 Task: Look for space in Kuala Lumpur, Malaysia from 22nd June, 2023 to 30th June, 2023 for 2 adults in price range Rs.7000 to Rs.15000. Place can be entire place with 1  bedroom having 1 bed and 1 bathroom. Property type can be house, flat, guest house, hotel. Booking option can be shelf check-in. Required host language is English.
Action: Mouse moved to (439, 98)
Screenshot: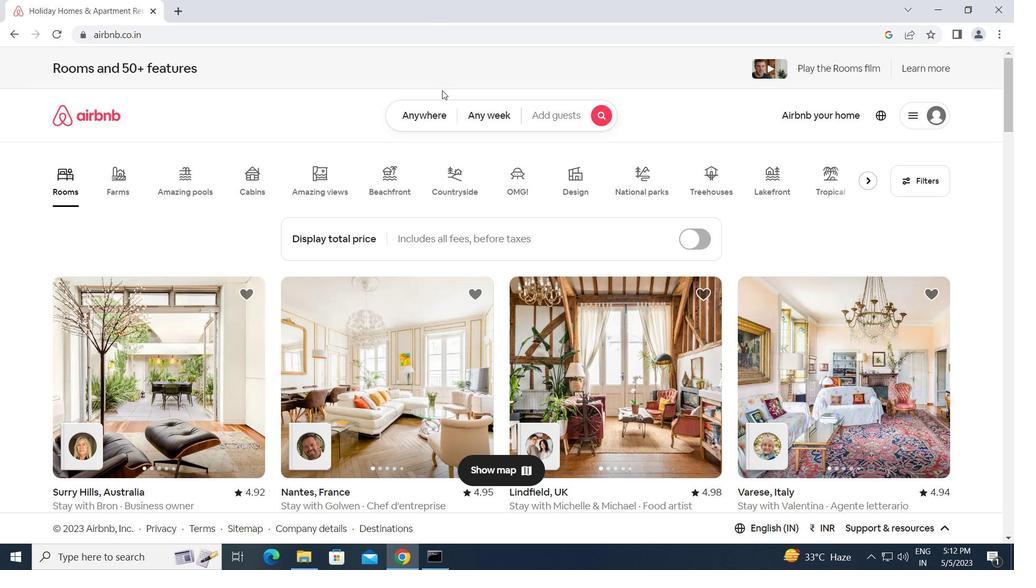 
Action: Mouse pressed left at (439, 98)
Screenshot: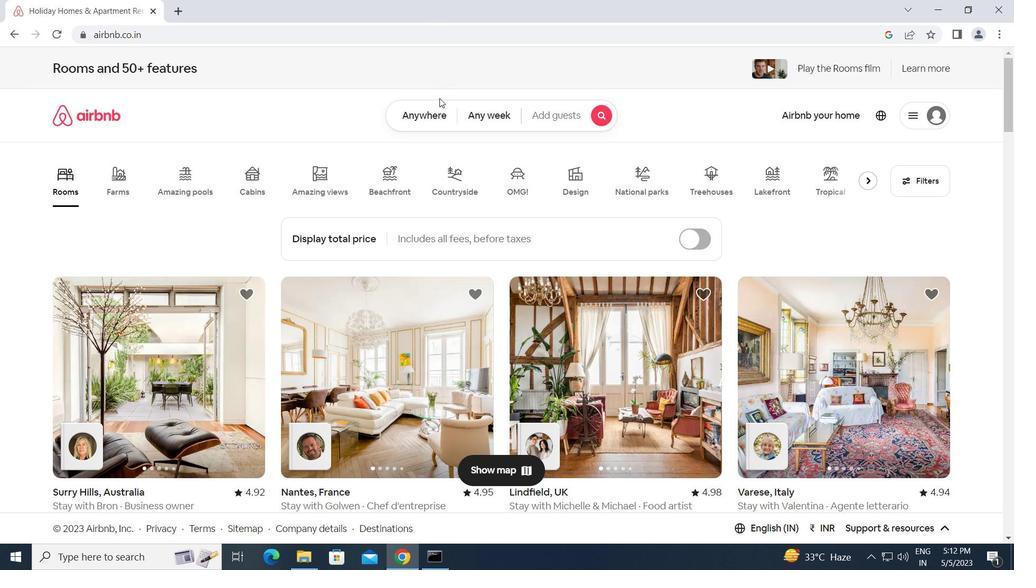 
Action: Mouse moved to (434, 110)
Screenshot: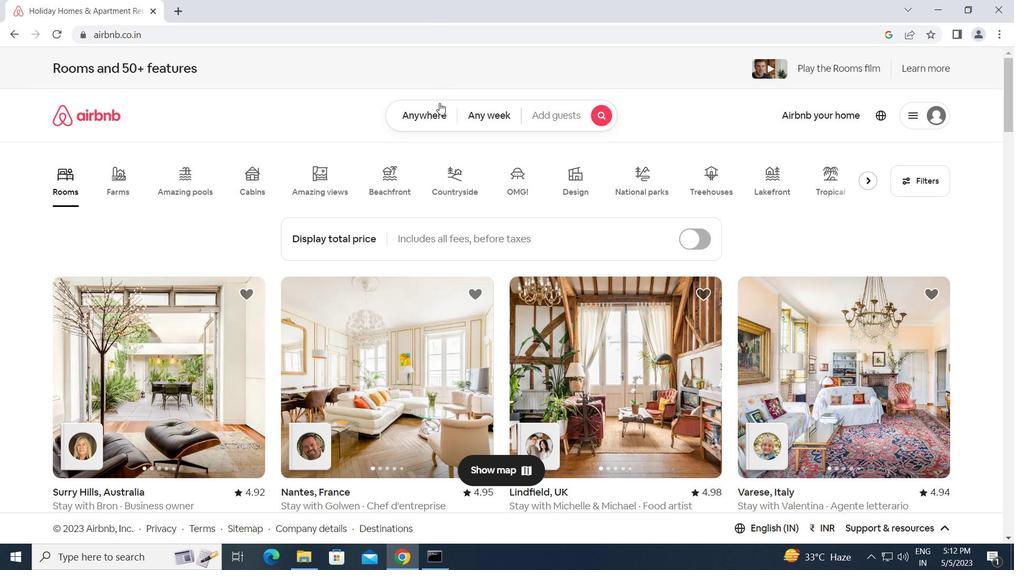 
Action: Mouse pressed left at (434, 110)
Screenshot: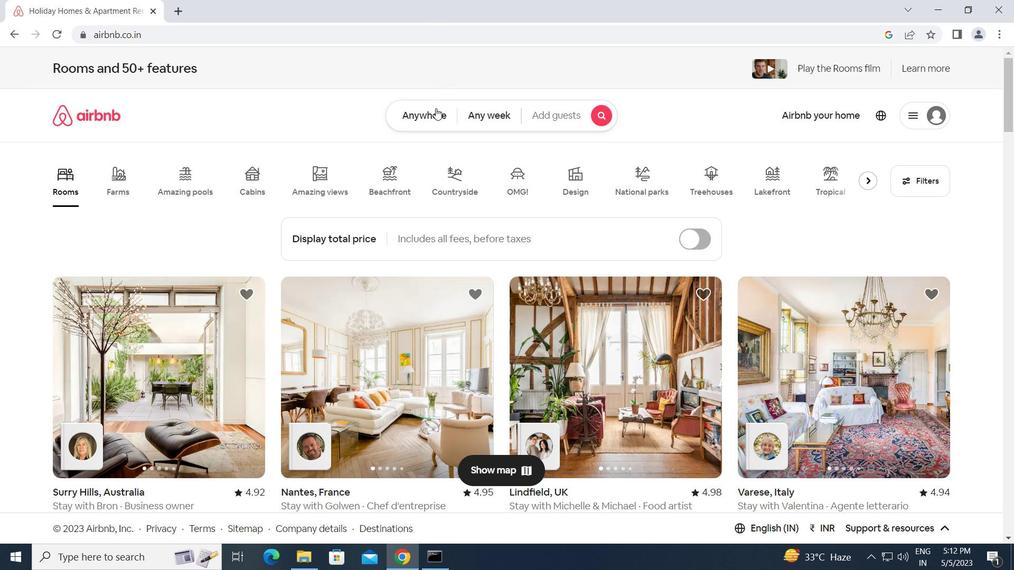 
Action: Mouse moved to (377, 151)
Screenshot: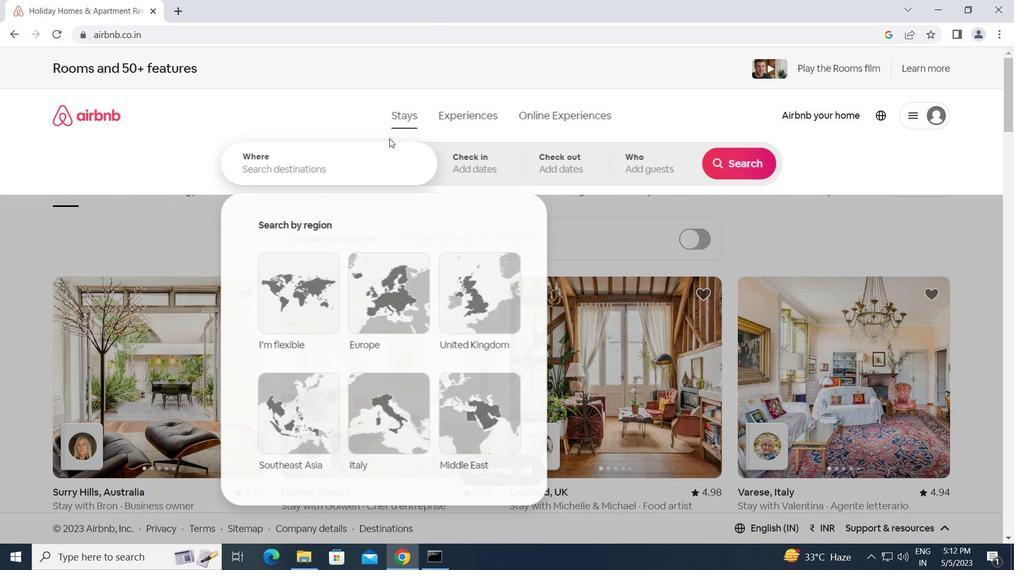 
Action: Mouse pressed left at (377, 151)
Screenshot: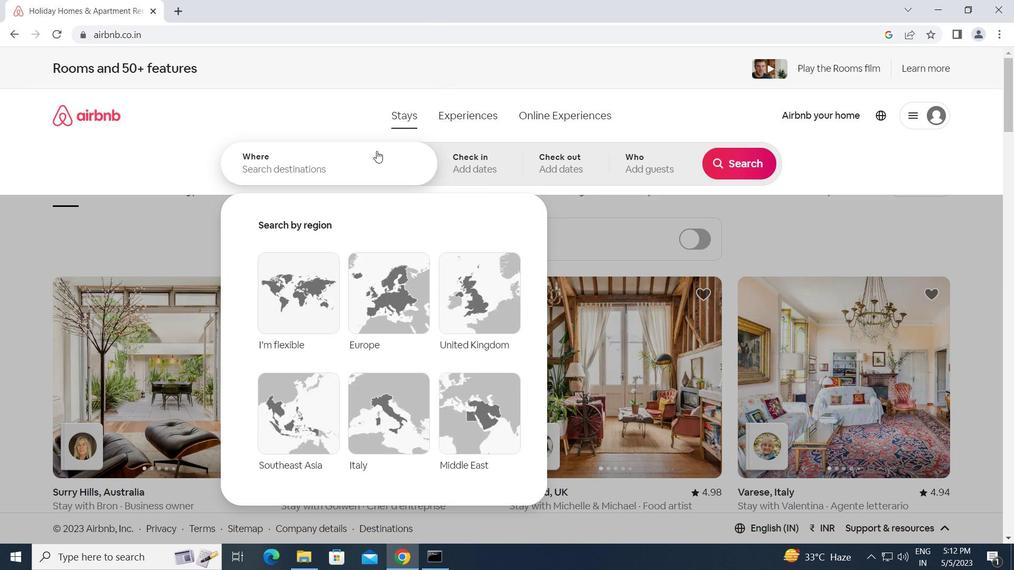
Action: Key pressed <Key.caps_lock>k<Key.caps_lock>uala<Key.space><Key.caps_lock>l<Key.caps_lock>umpur,<Key.space><Key.caps_lock>m<Key.caps_lock>alaysia<Key.enter>
Screenshot: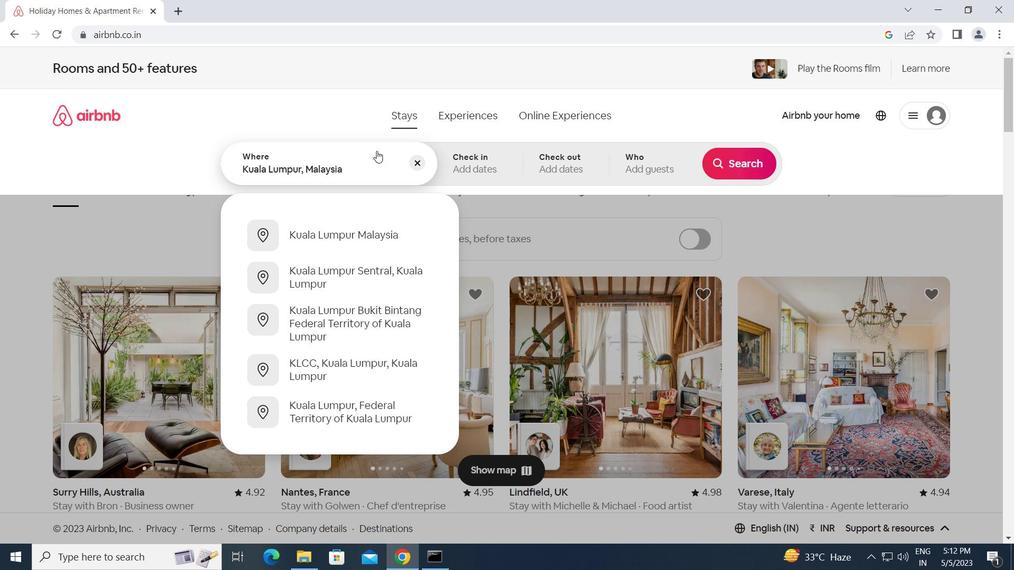 
Action: Mouse moved to (655, 416)
Screenshot: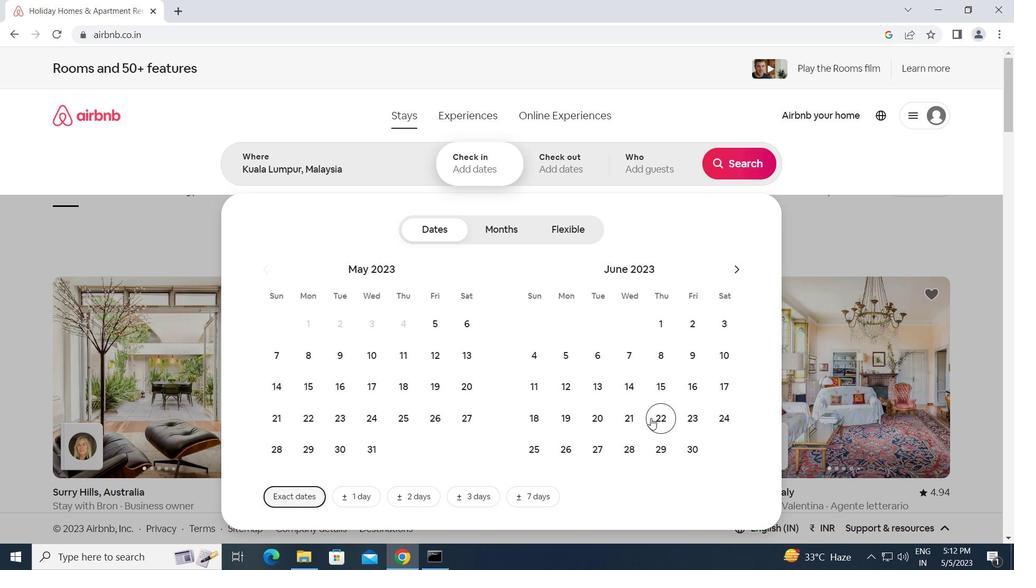 
Action: Mouse pressed left at (655, 416)
Screenshot: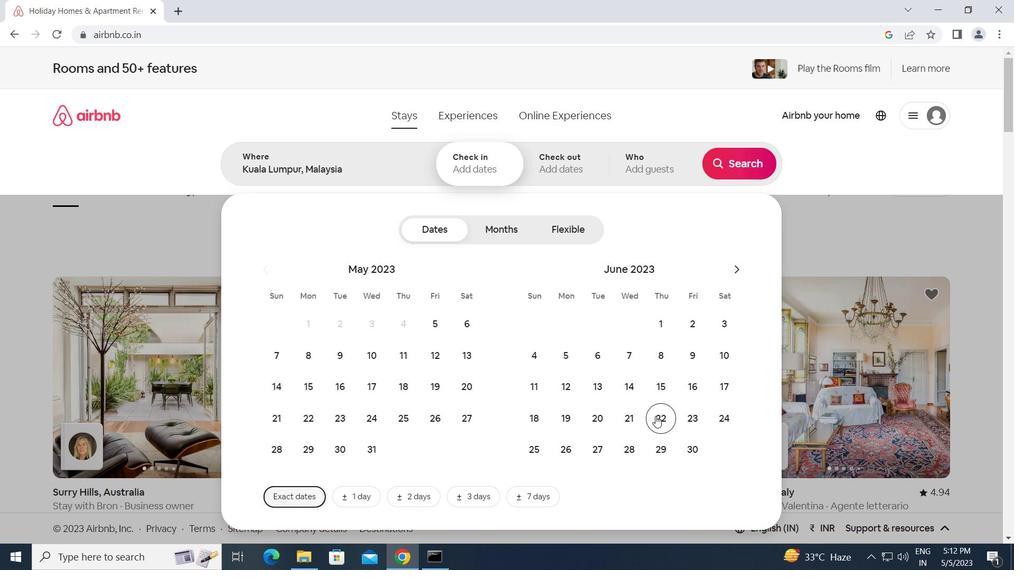
Action: Mouse moved to (695, 457)
Screenshot: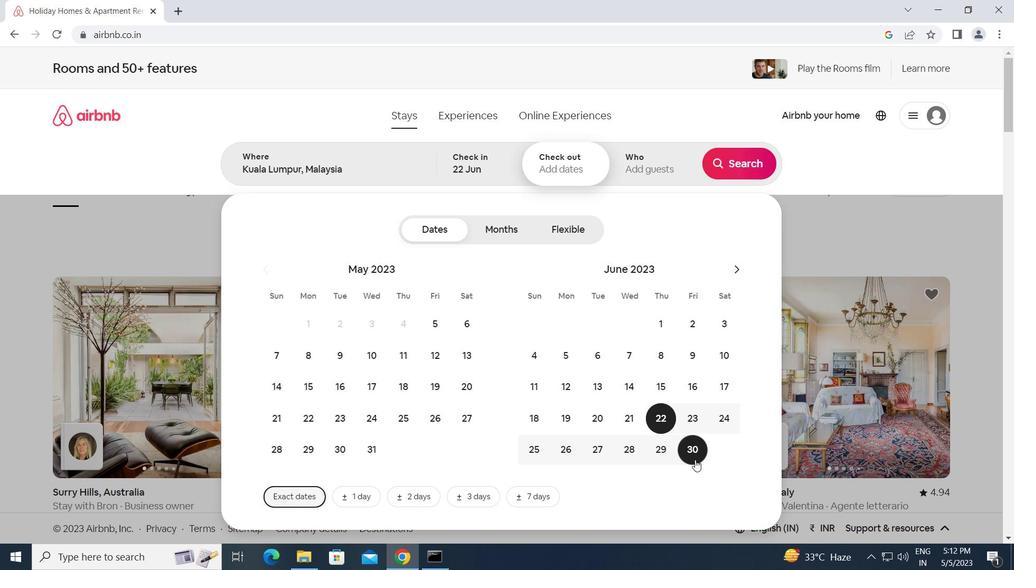 
Action: Mouse pressed left at (695, 457)
Screenshot: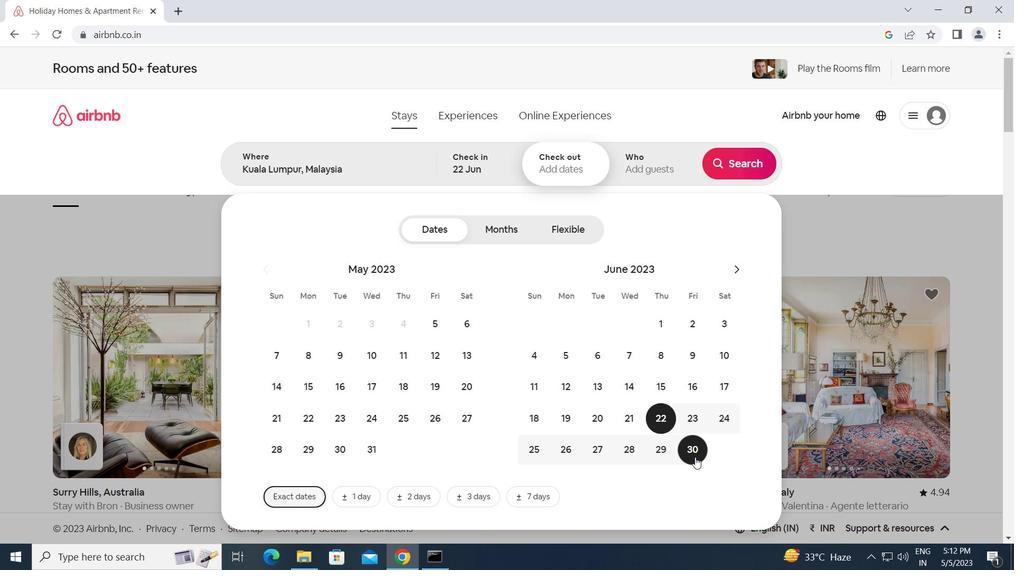 
Action: Mouse moved to (653, 156)
Screenshot: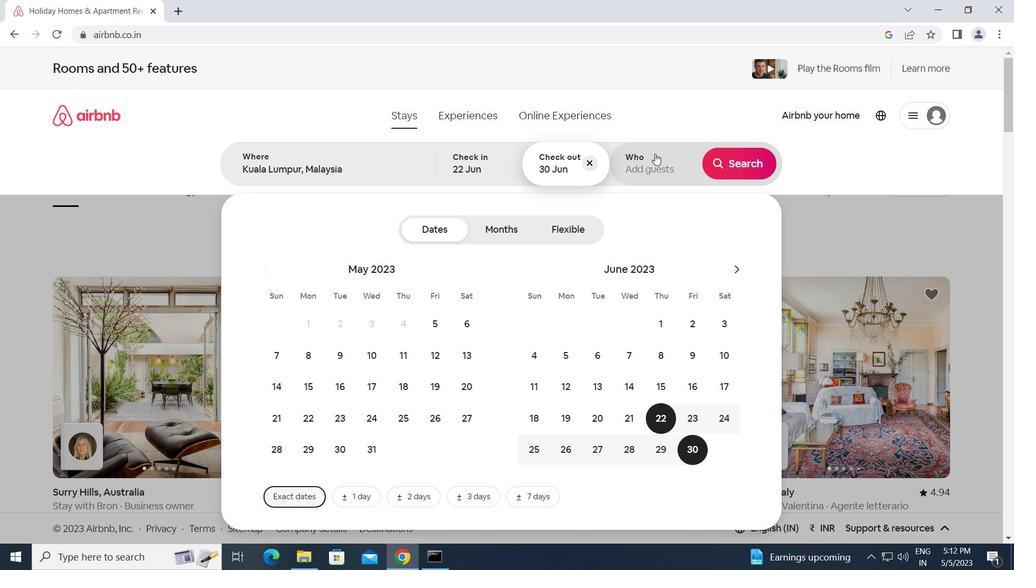 
Action: Mouse pressed left at (653, 156)
Screenshot: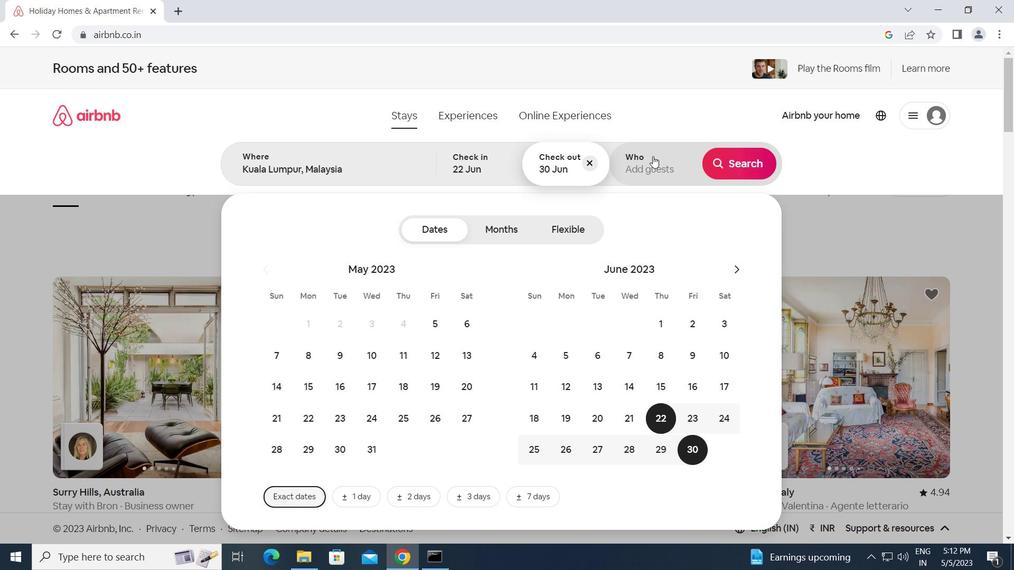 
Action: Mouse moved to (740, 232)
Screenshot: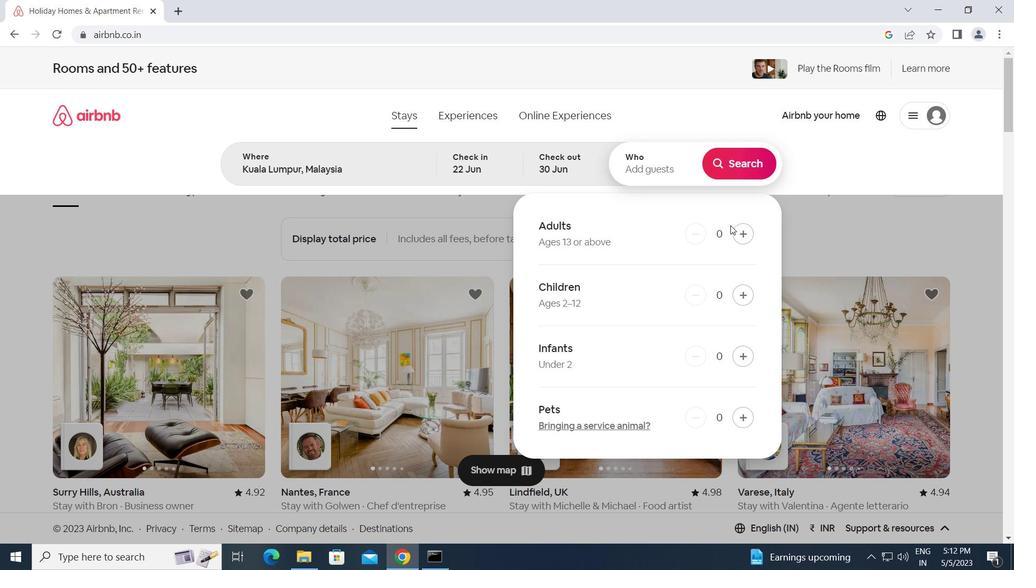 
Action: Mouse pressed left at (740, 232)
Screenshot: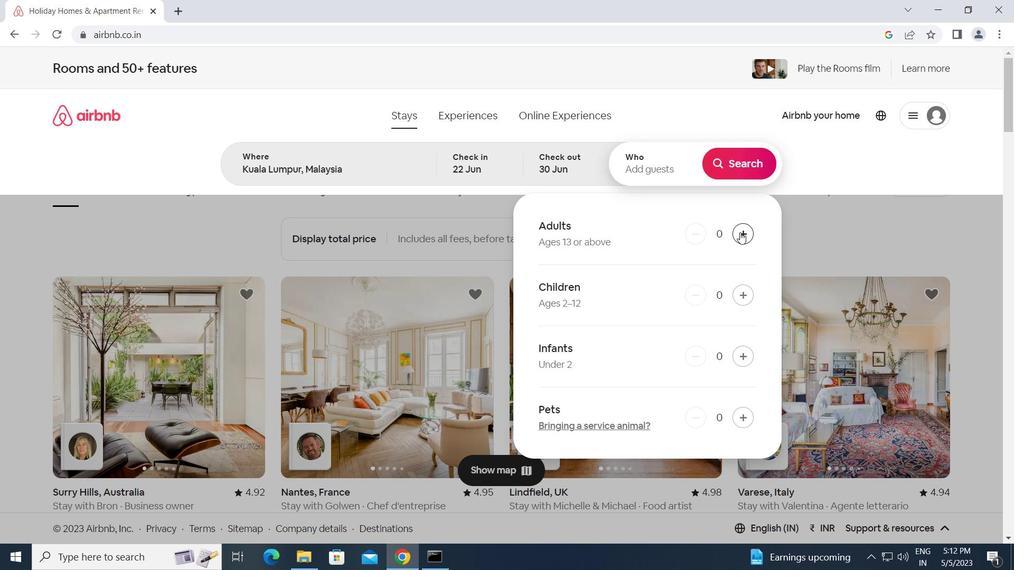 
Action: Mouse pressed left at (740, 232)
Screenshot: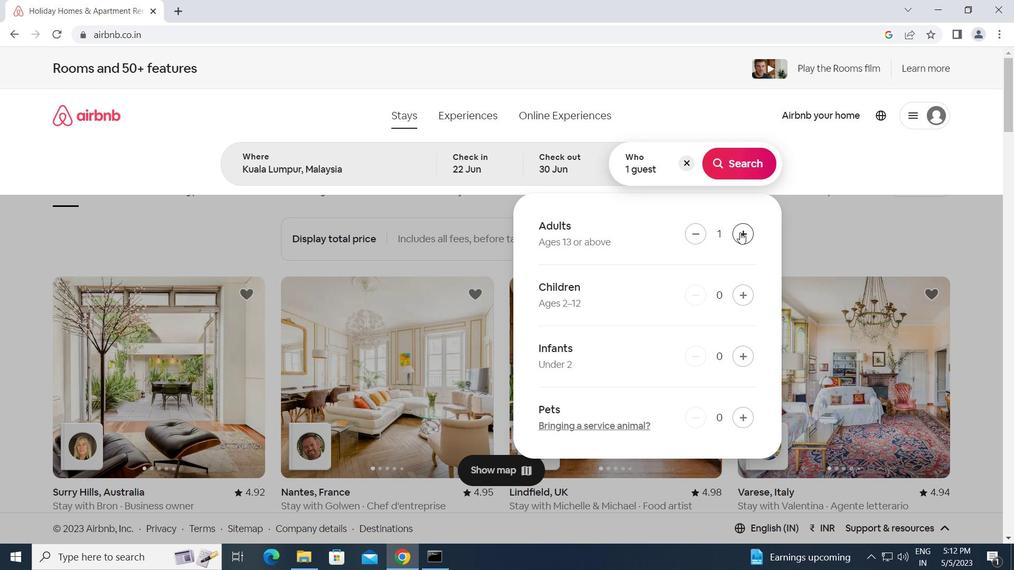 
Action: Mouse moved to (723, 164)
Screenshot: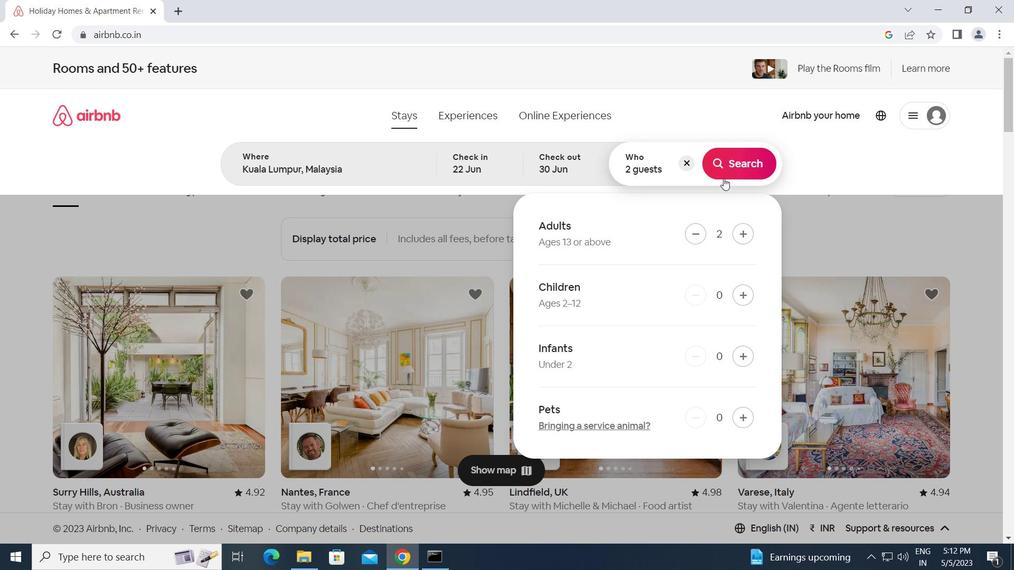 
Action: Mouse pressed left at (723, 164)
Screenshot: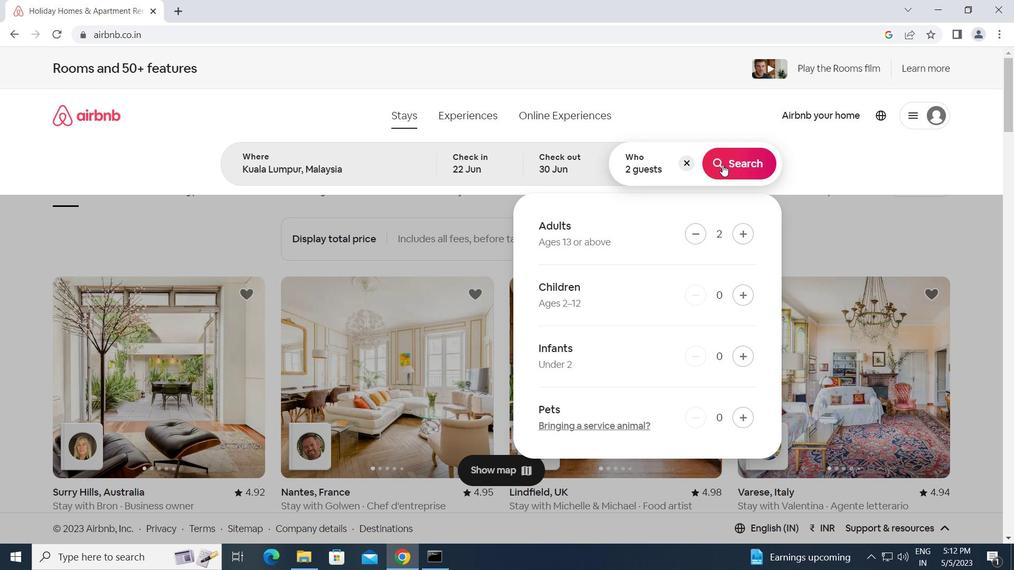 
Action: Mouse moved to (943, 125)
Screenshot: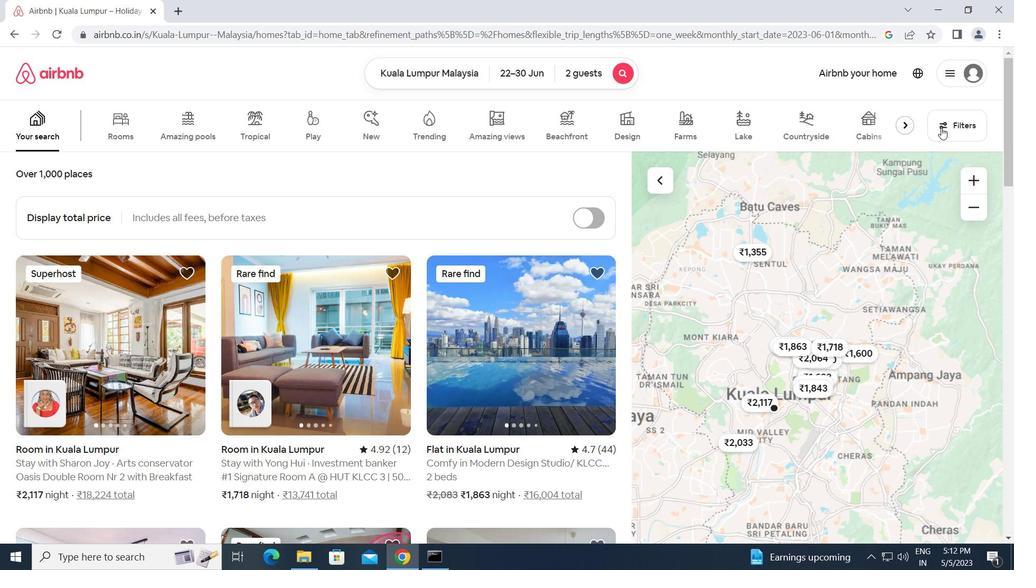 
Action: Mouse pressed left at (943, 125)
Screenshot: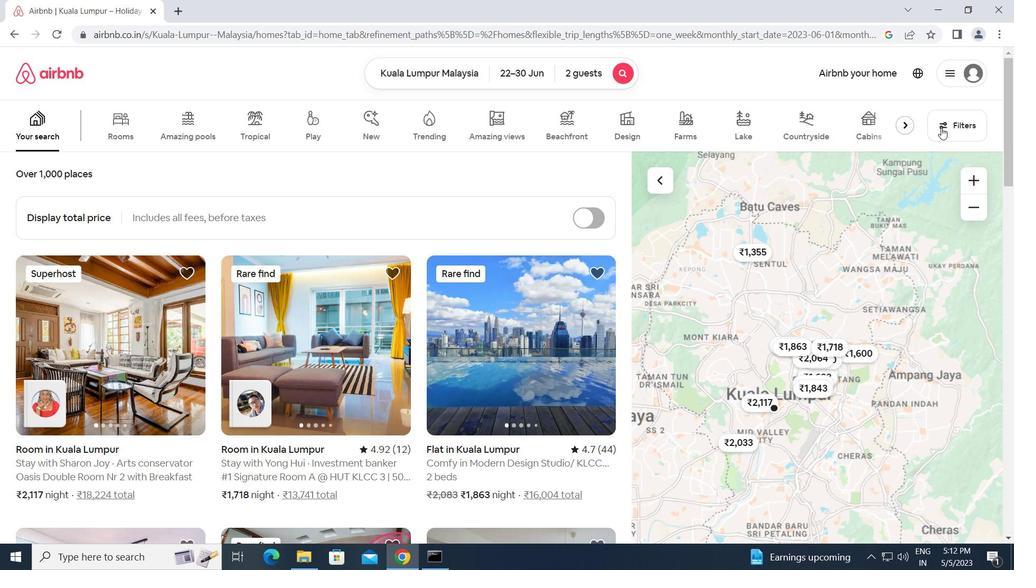 
Action: Mouse moved to (367, 334)
Screenshot: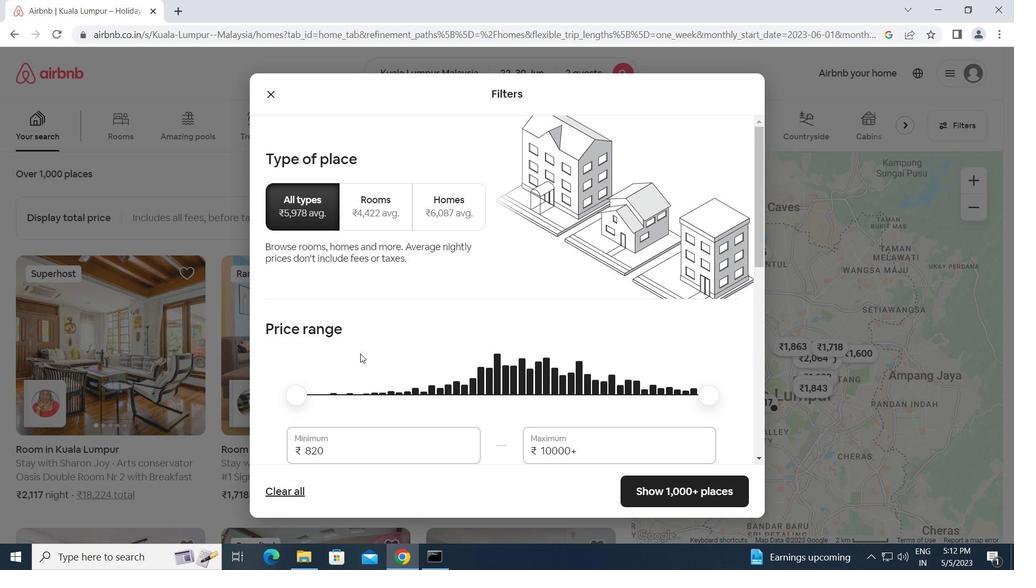 
Action: Mouse scrolled (367, 334) with delta (0, 0)
Screenshot: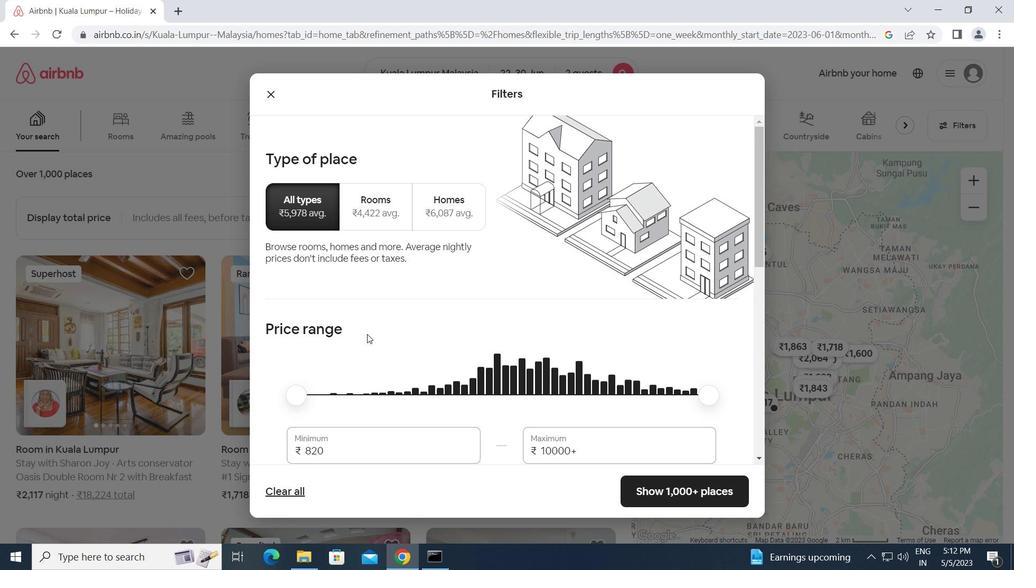 
Action: Mouse scrolled (367, 334) with delta (0, 0)
Screenshot: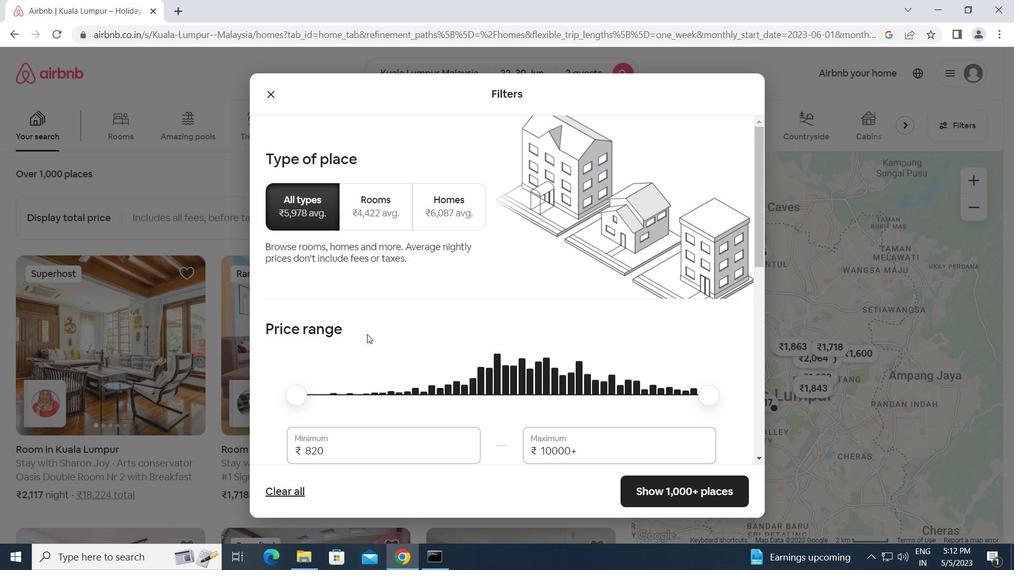 
Action: Mouse scrolled (367, 334) with delta (0, 0)
Screenshot: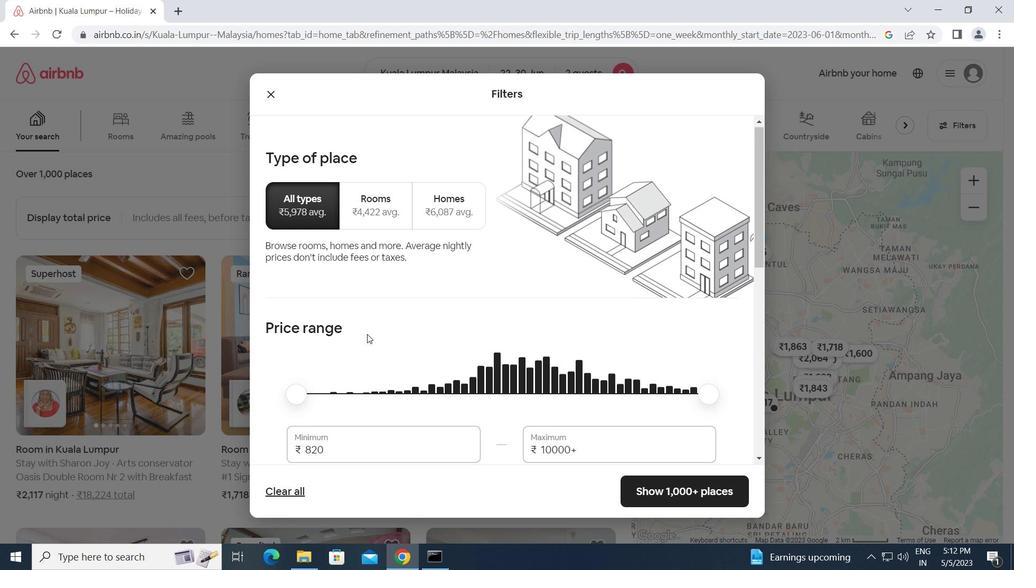 
Action: Mouse moved to (331, 259)
Screenshot: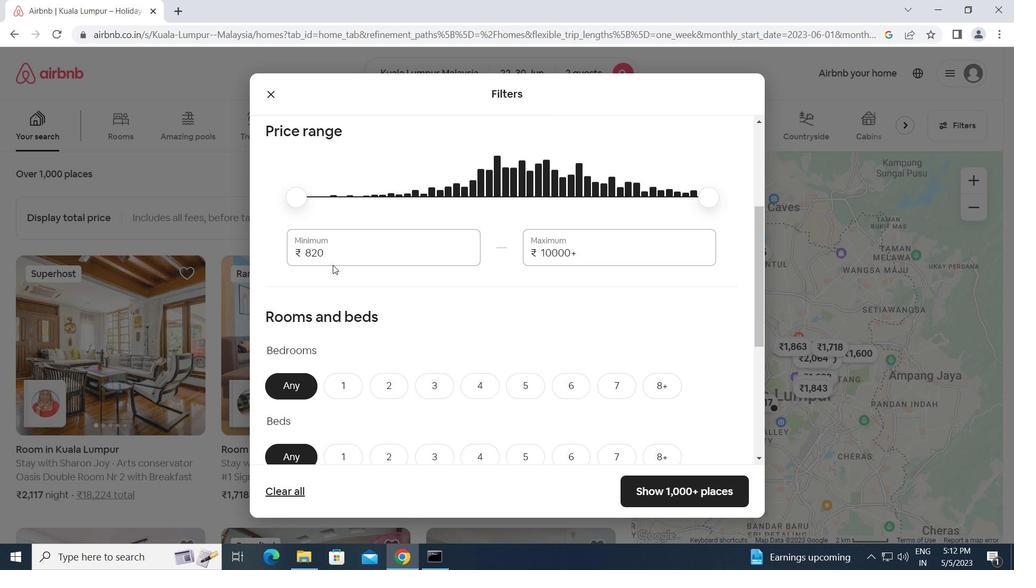 
Action: Mouse pressed left at (331, 259)
Screenshot: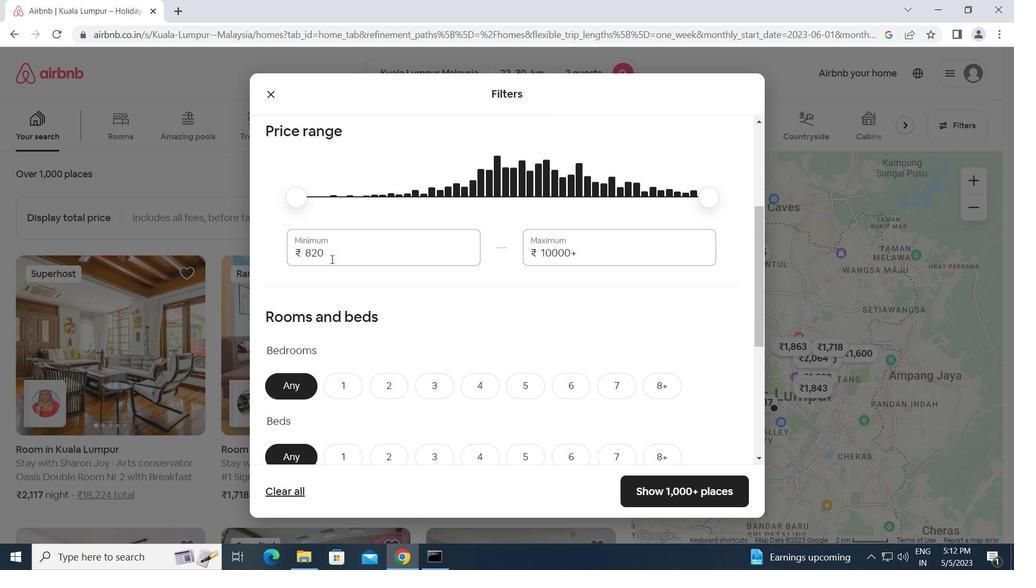 
Action: Mouse moved to (294, 256)
Screenshot: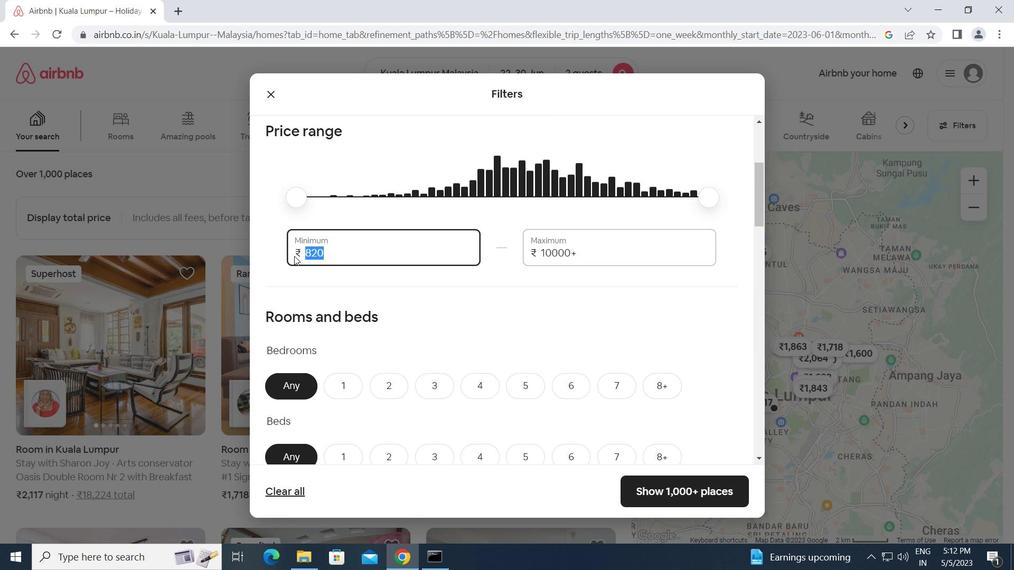 
Action: Key pressed 7000<Key.tab>15000
Screenshot: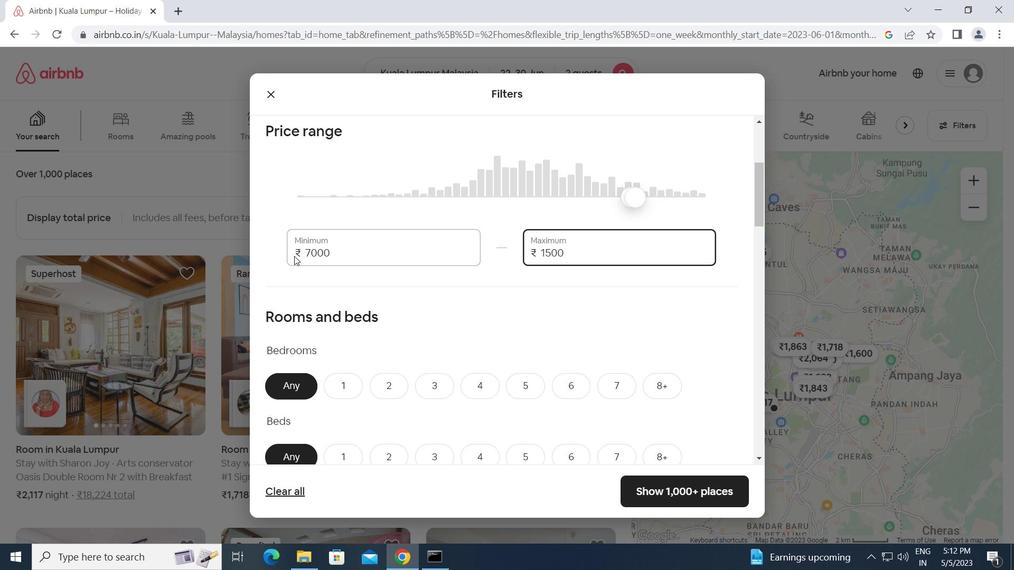 
Action: Mouse moved to (488, 326)
Screenshot: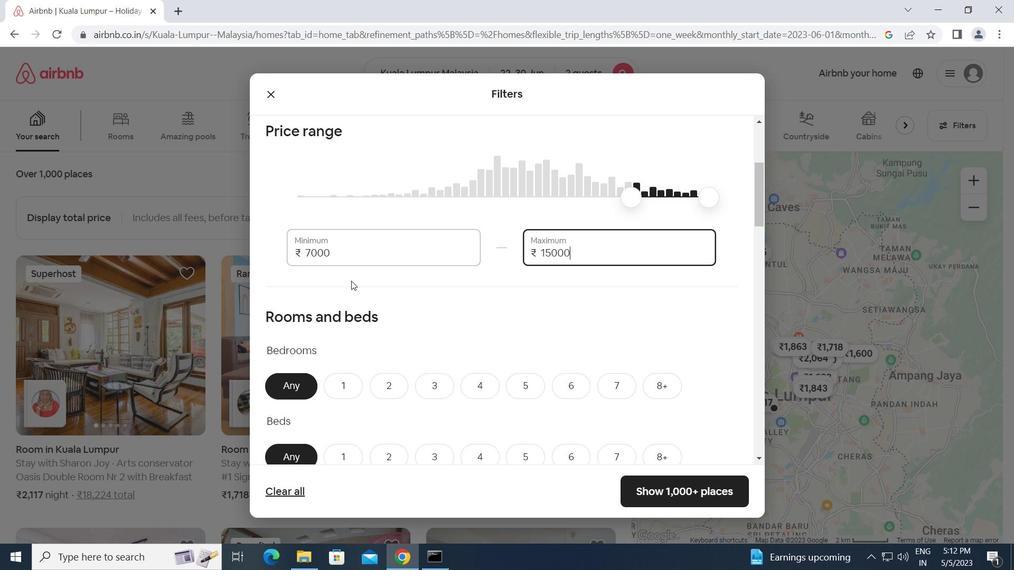 
Action: Mouse scrolled (488, 325) with delta (0, 0)
Screenshot: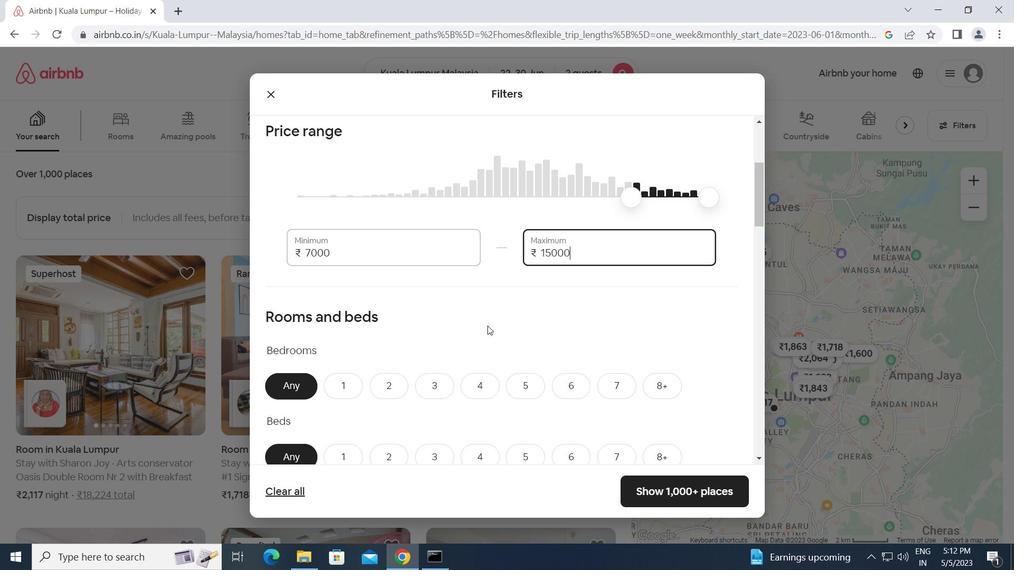 
Action: Mouse scrolled (488, 325) with delta (0, 0)
Screenshot: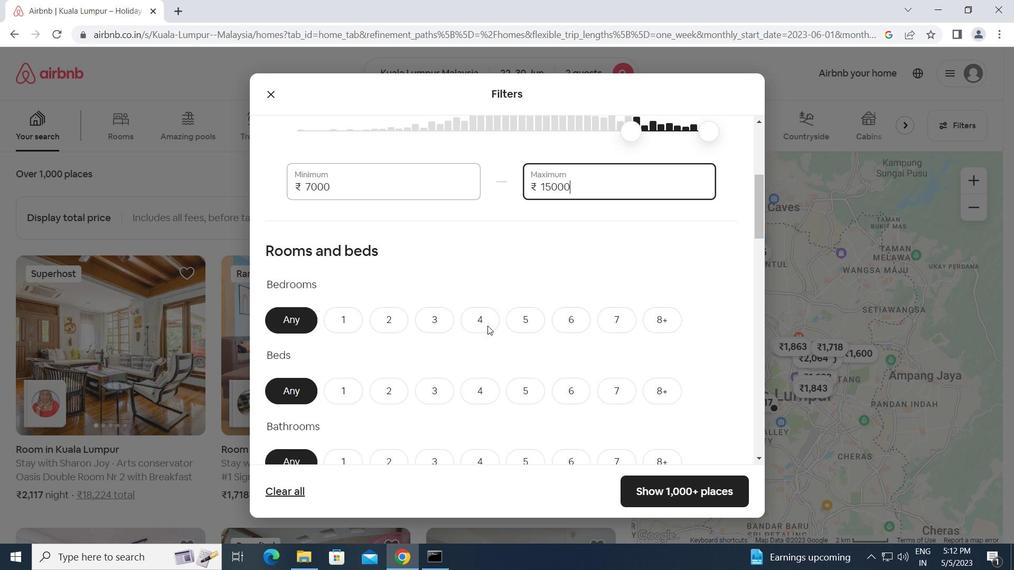 
Action: Mouse moved to (351, 252)
Screenshot: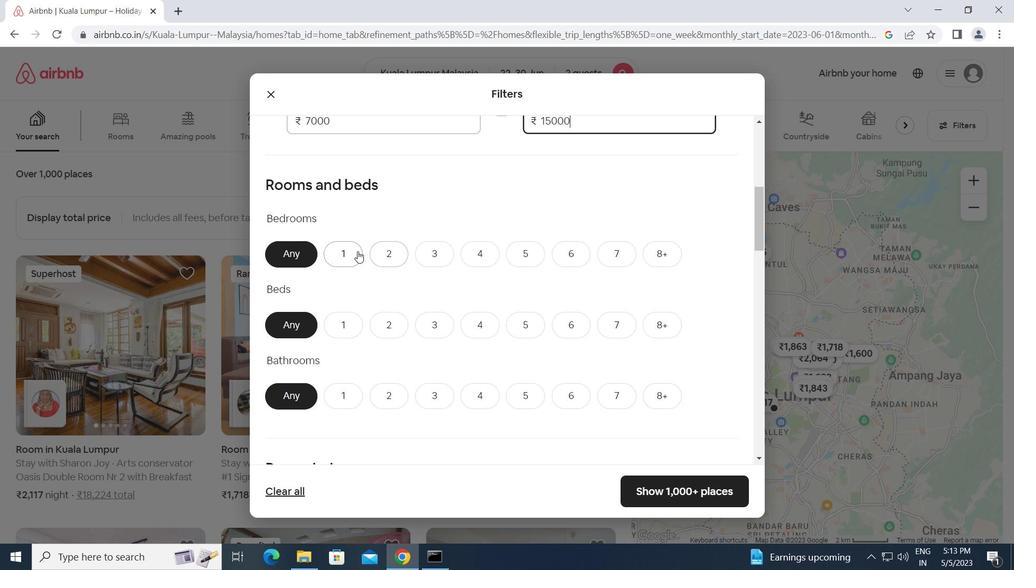 
Action: Mouse pressed left at (351, 252)
Screenshot: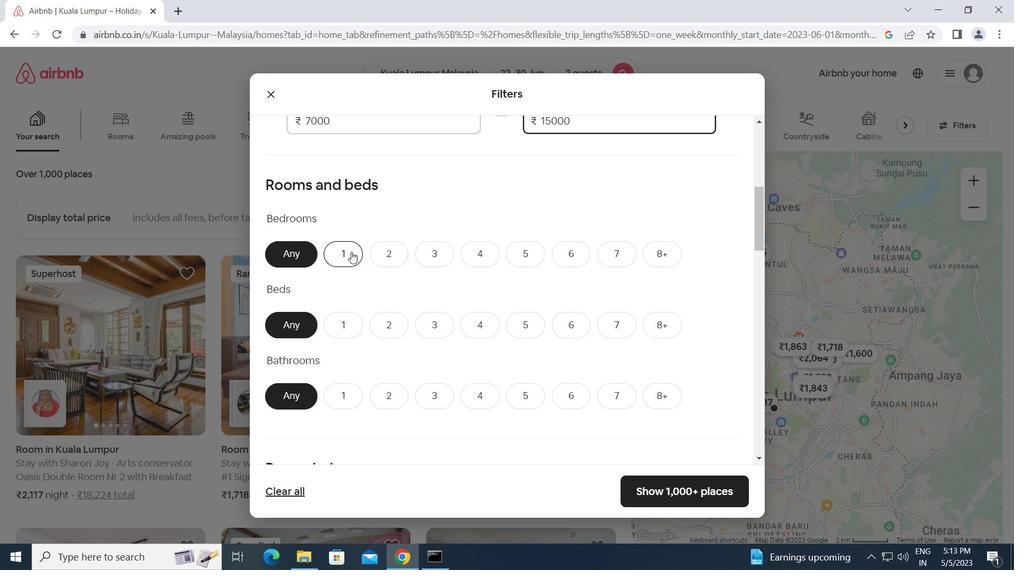 
Action: Mouse moved to (345, 320)
Screenshot: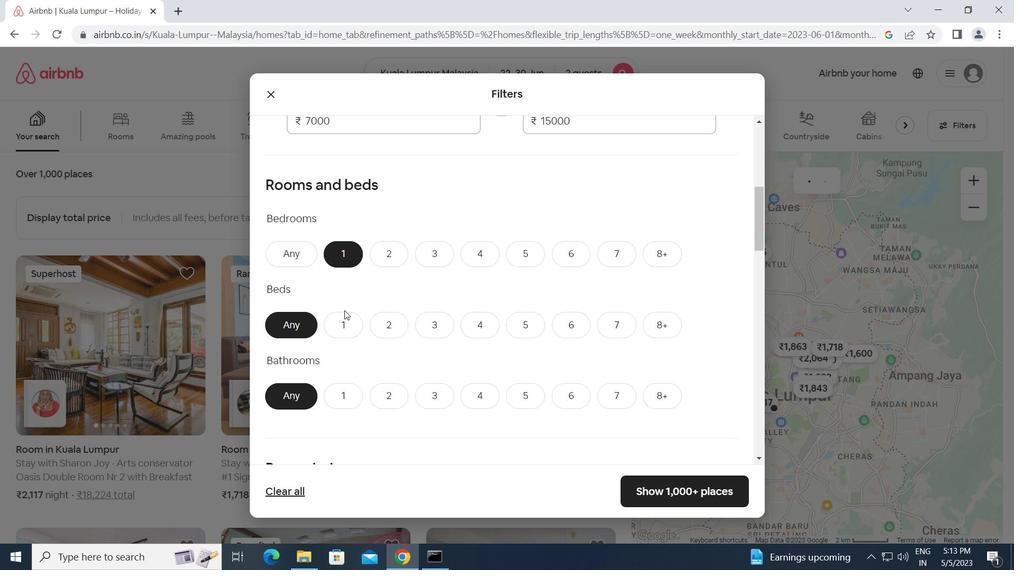 
Action: Mouse pressed left at (345, 320)
Screenshot: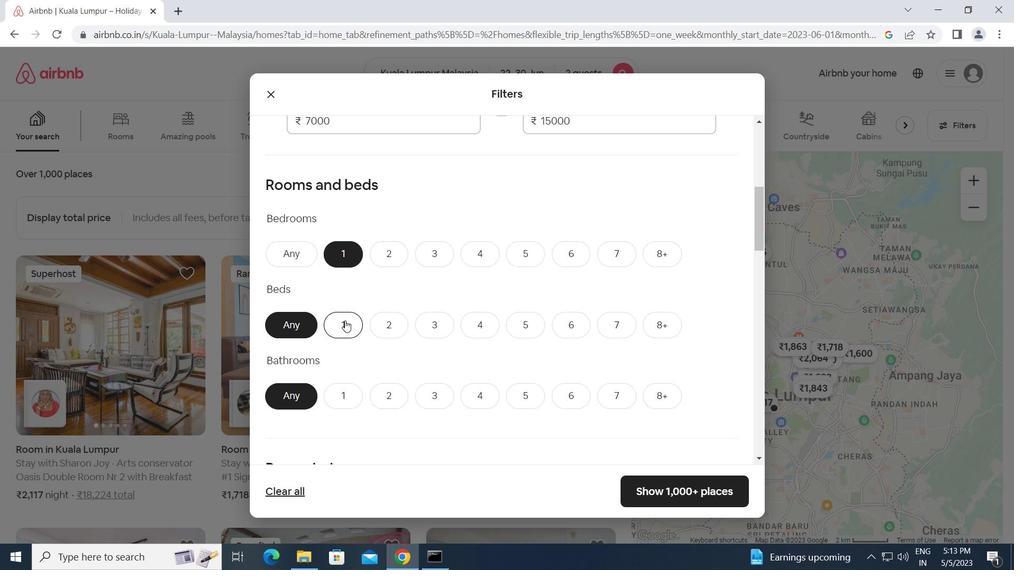 
Action: Mouse moved to (346, 394)
Screenshot: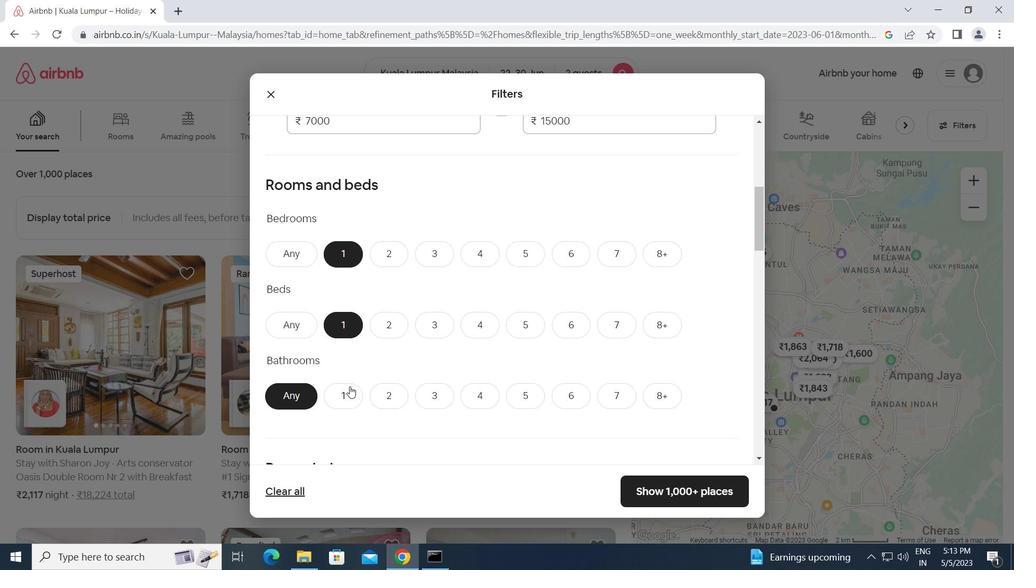 
Action: Mouse pressed left at (346, 394)
Screenshot: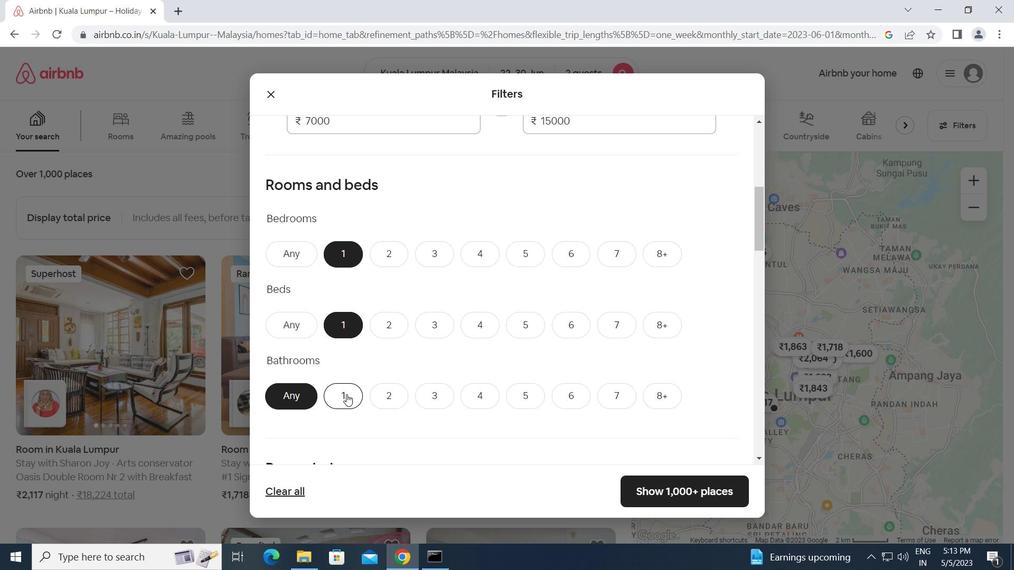 
Action: Mouse moved to (373, 392)
Screenshot: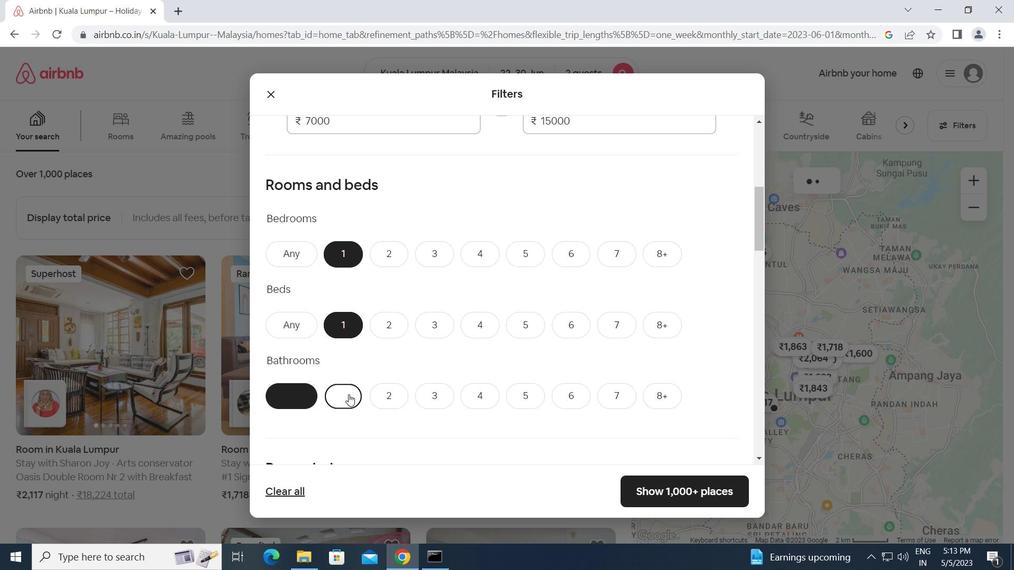 
Action: Mouse scrolled (373, 392) with delta (0, 0)
Screenshot: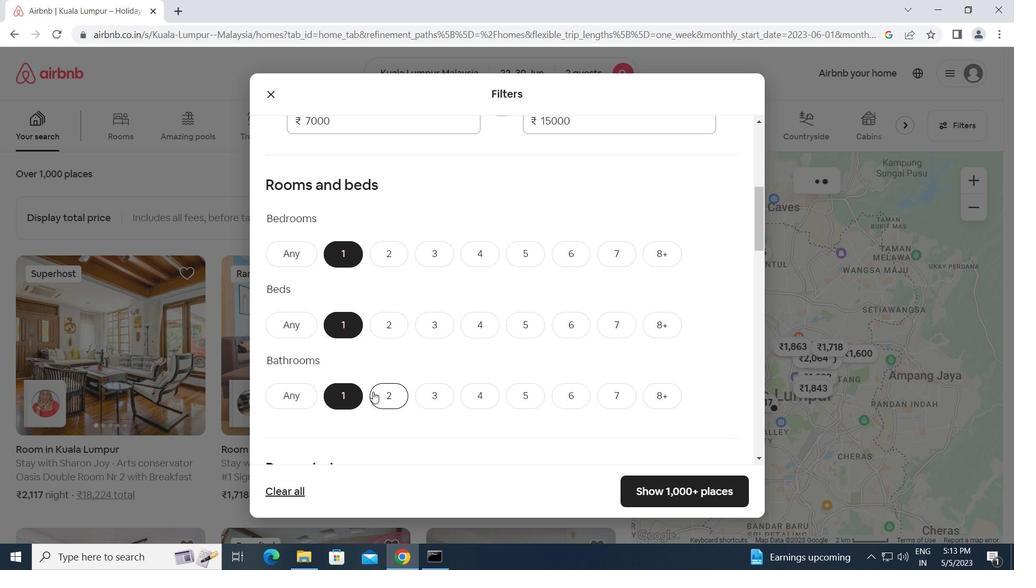 
Action: Mouse scrolled (373, 392) with delta (0, 0)
Screenshot: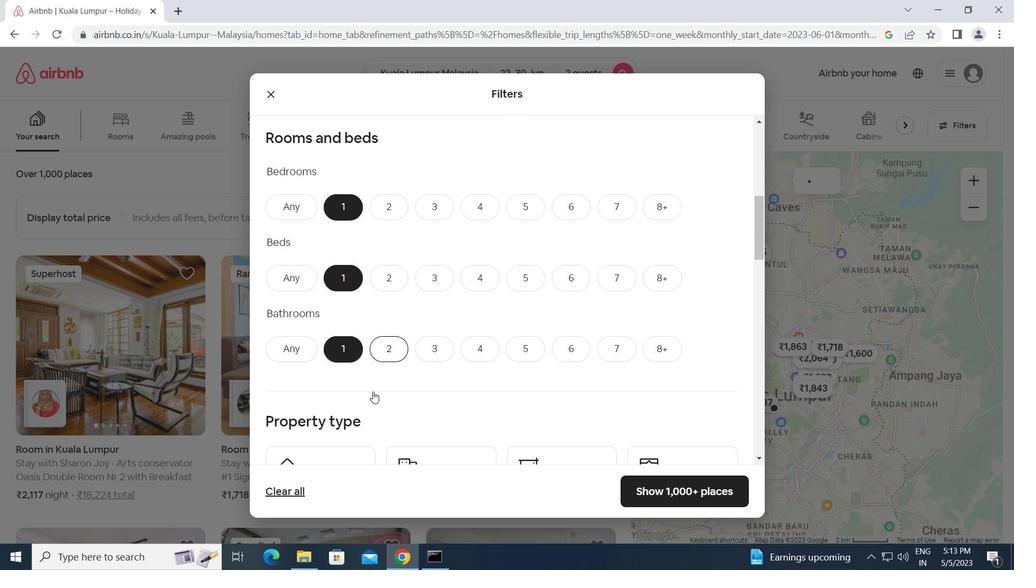 
Action: Mouse scrolled (373, 392) with delta (0, 0)
Screenshot: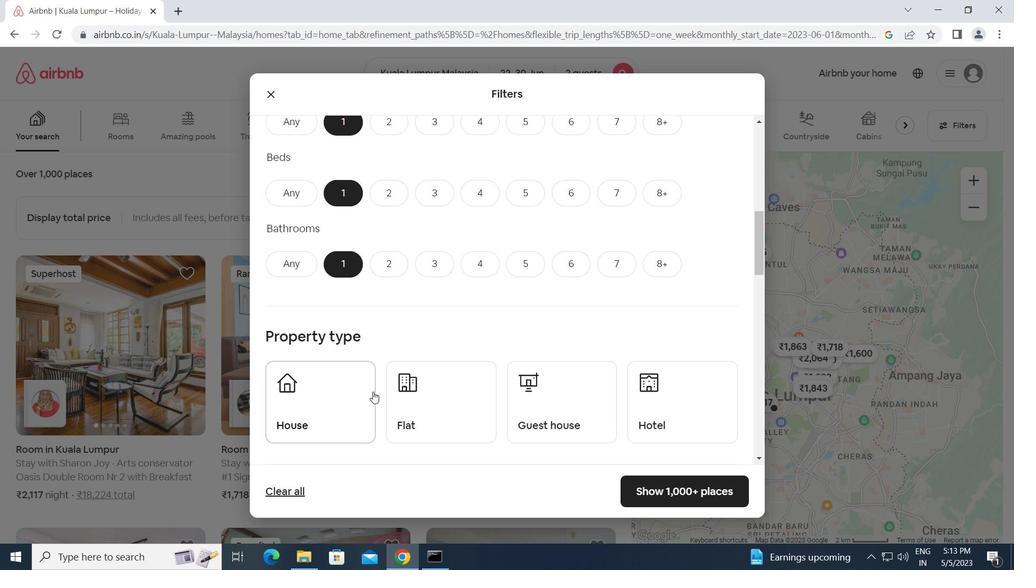 
Action: Mouse moved to (340, 327)
Screenshot: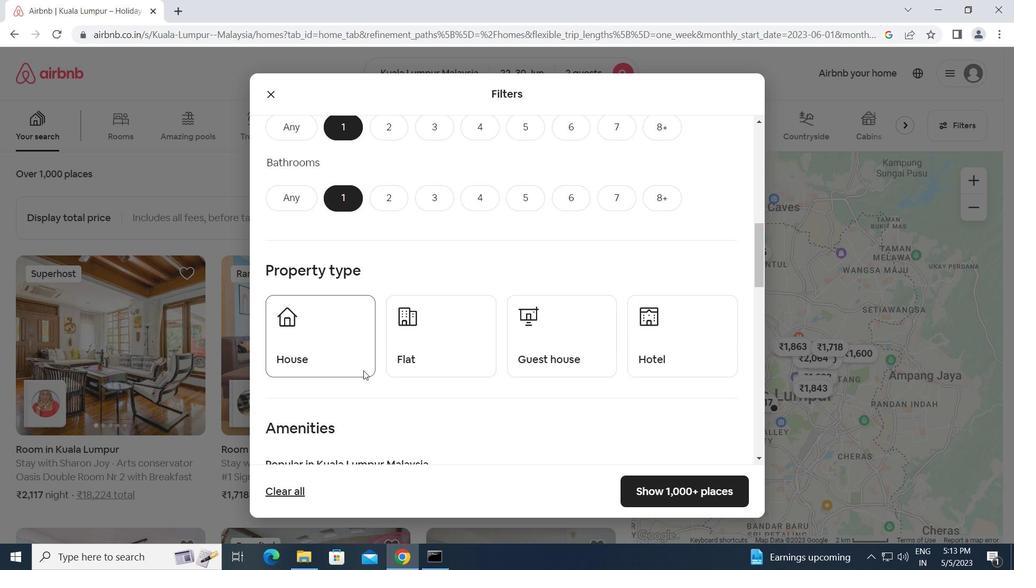 
Action: Mouse pressed left at (340, 327)
Screenshot: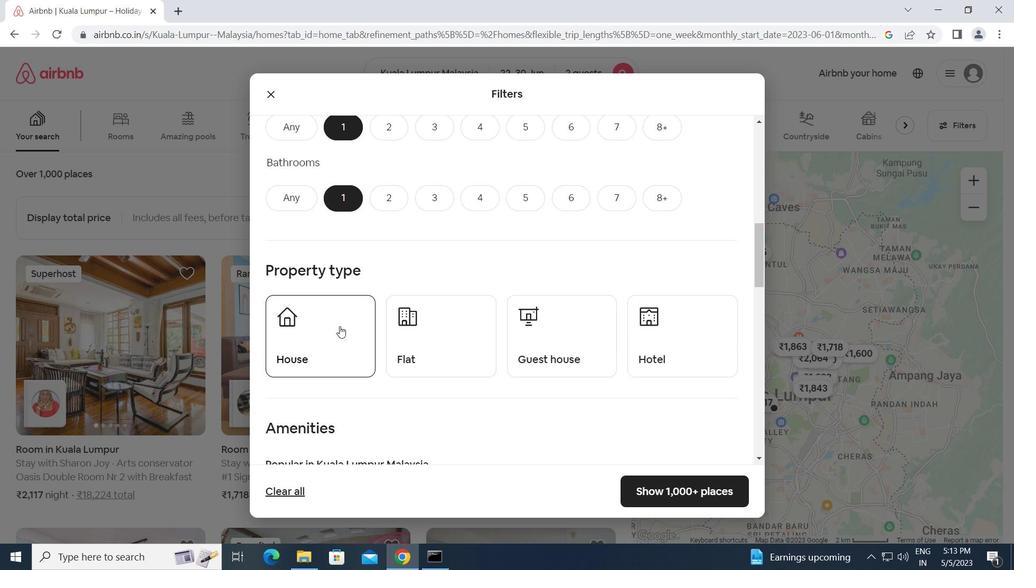 
Action: Mouse moved to (422, 336)
Screenshot: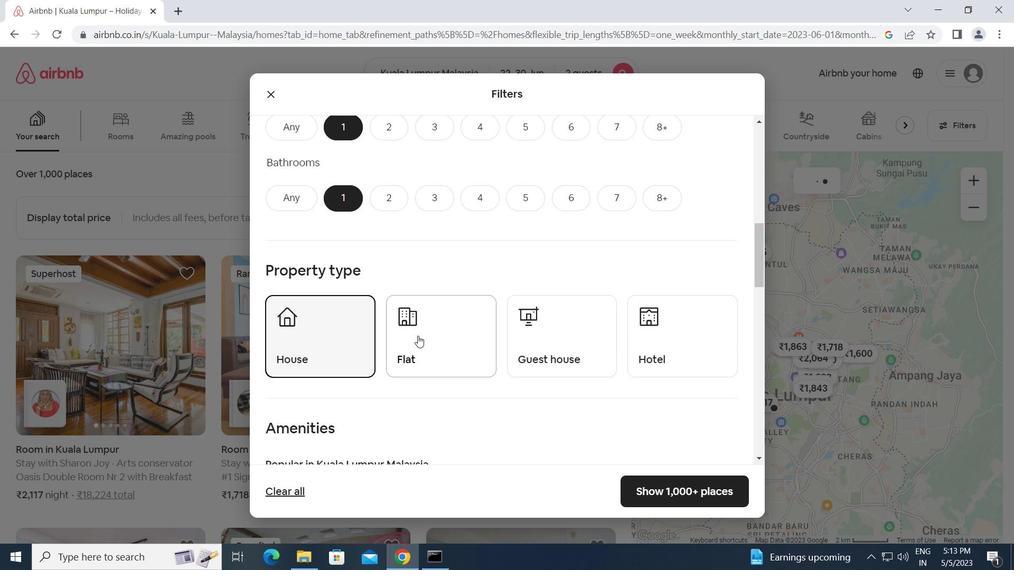 
Action: Mouse pressed left at (422, 336)
Screenshot: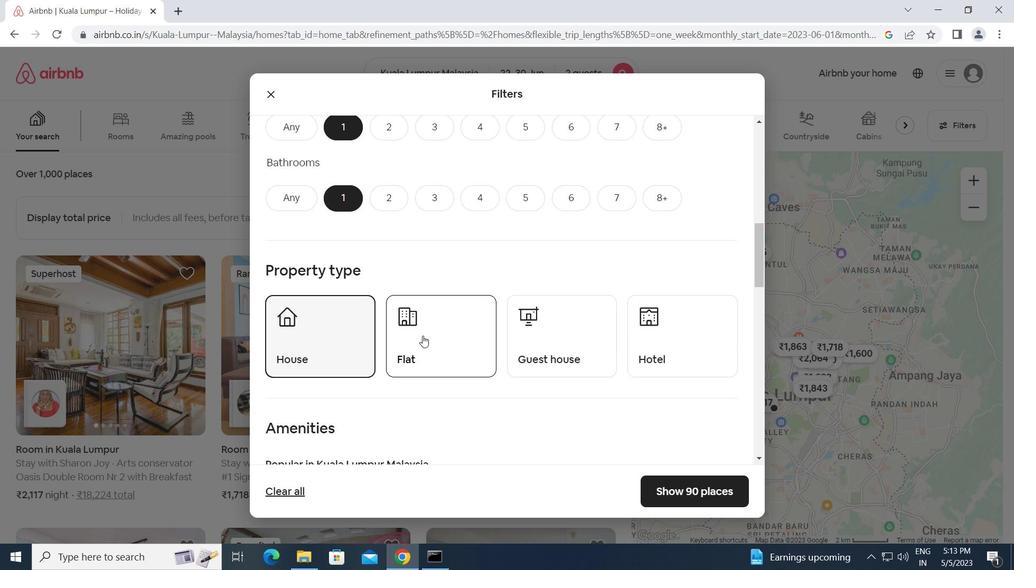 
Action: Mouse moved to (573, 346)
Screenshot: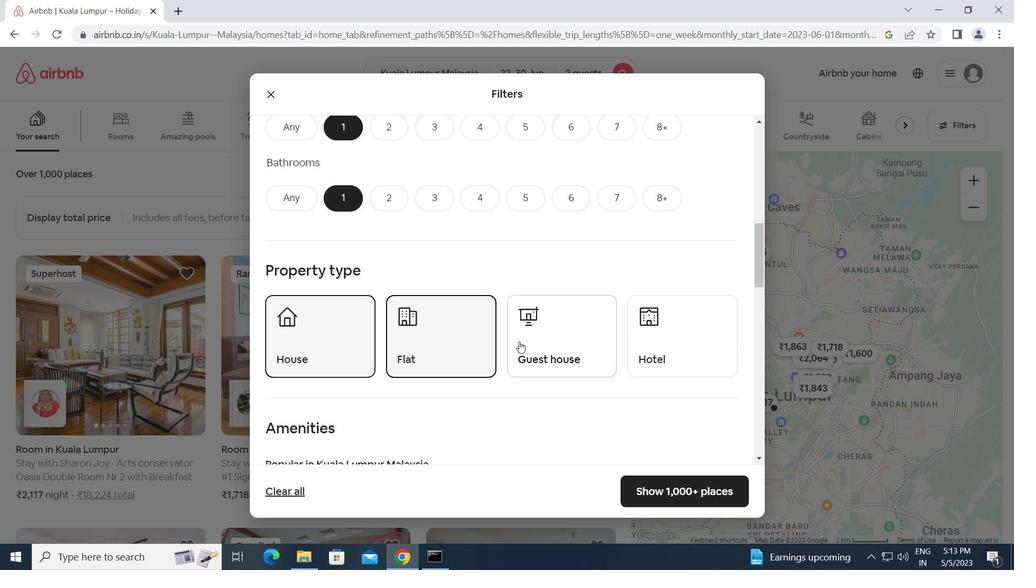 
Action: Mouse pressed left at (573, 346)
Screenshot: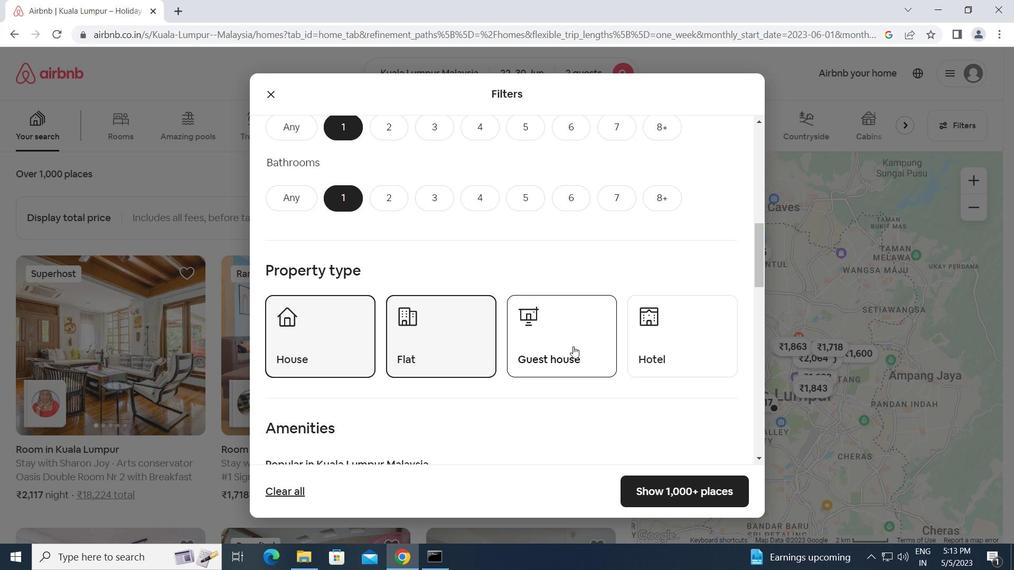 
Action: Mouse moved to (657, 343)
Screenshot: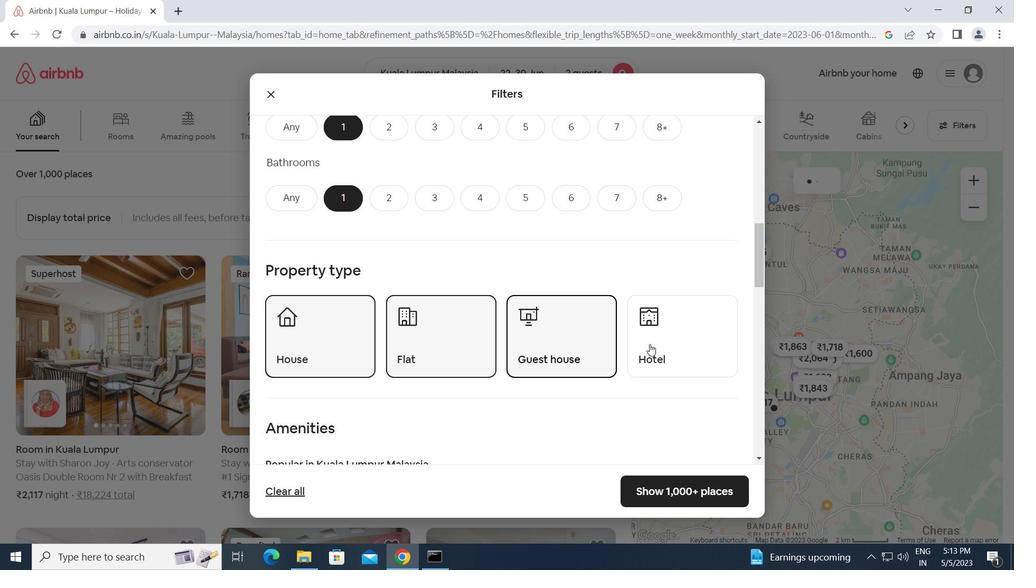 
Action: Mouse pressed left at (657, 343)
Screenshot: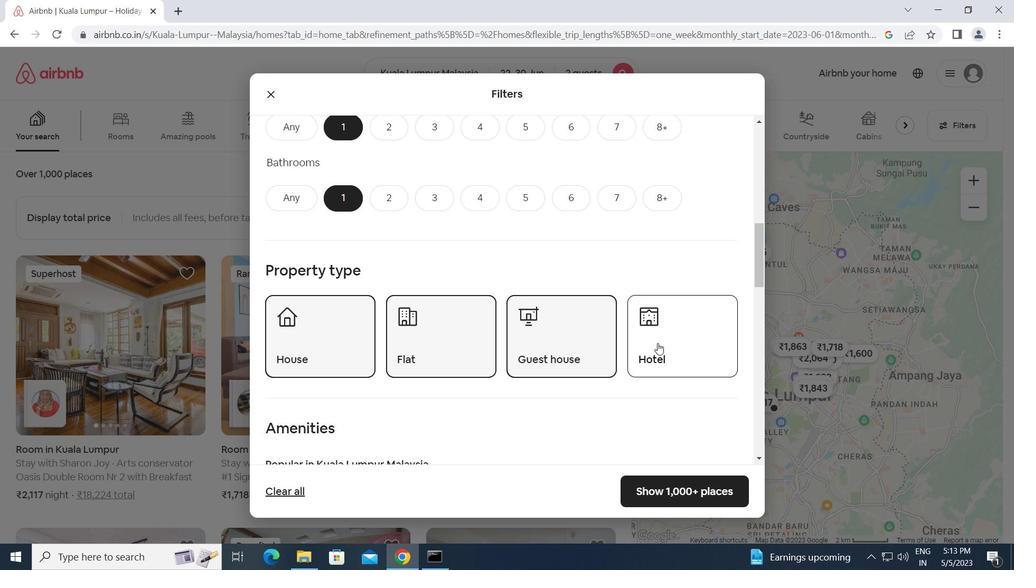 
Action: Mouse moved to (462, 386)
Screenshot: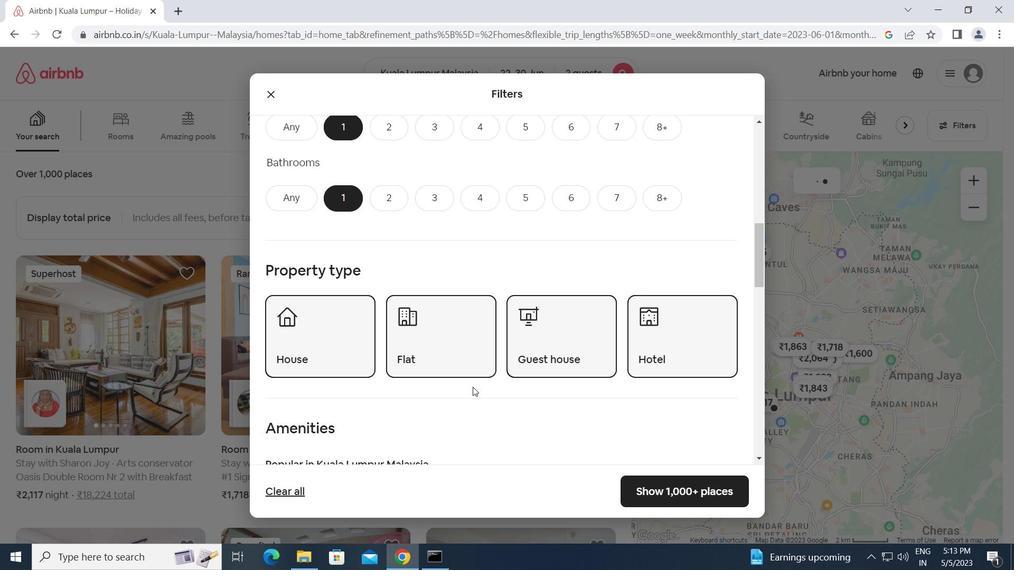 
Action: Mouse scrolled (462, 386) with delta (0, 0)
Screenshot: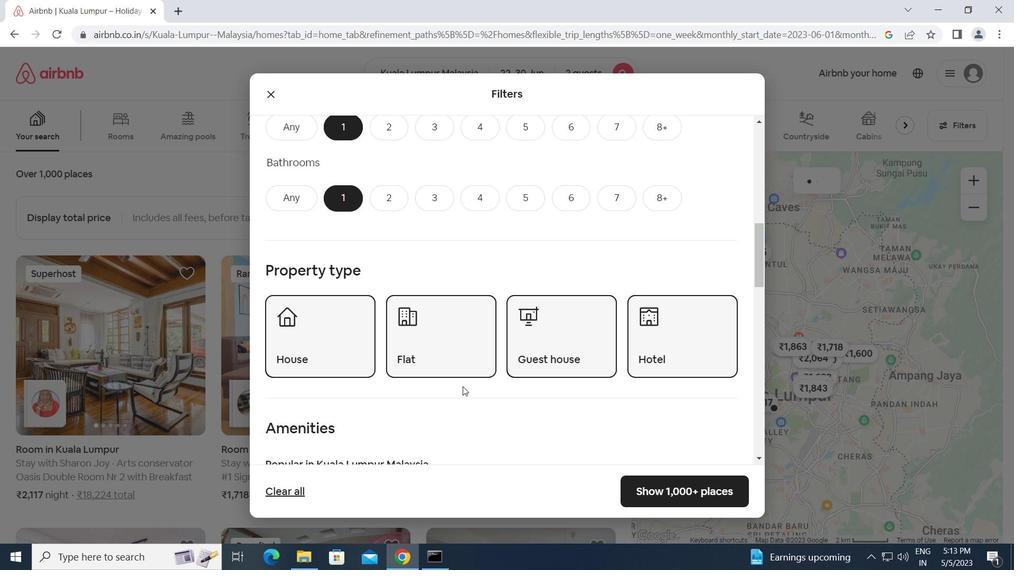
Action: Mouse scrolled (462, 386) with delta (0, 0)
Screenshot: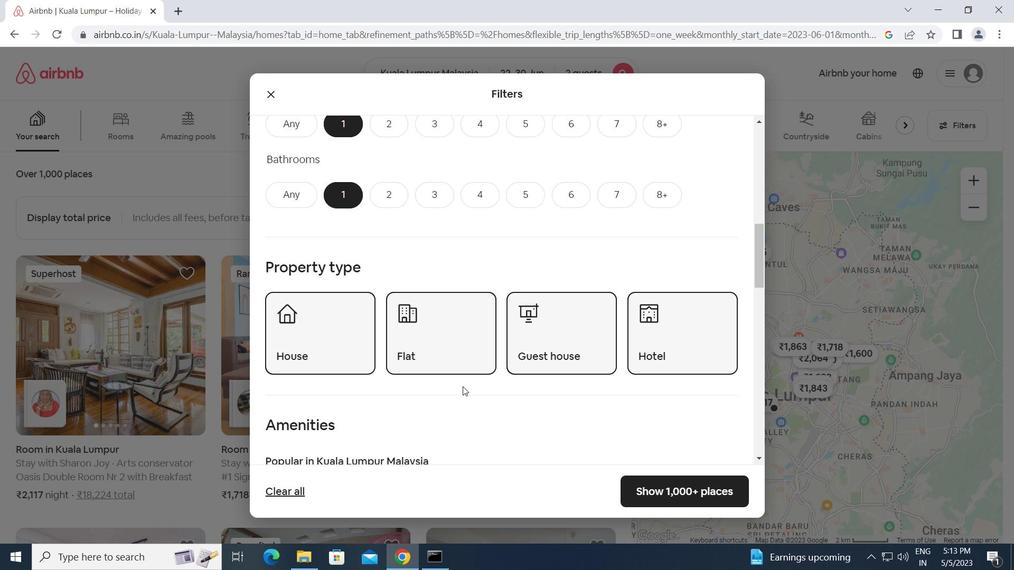 
Action: Mouse scrolled (462, 386) with delta (0, 0)
Screenshot: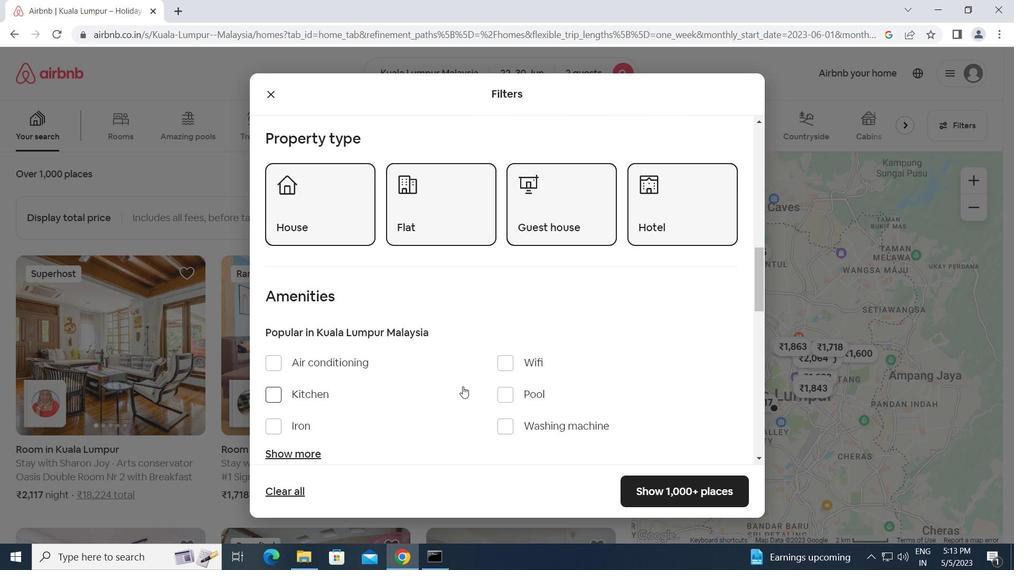 
Action: Mouse scrolled (462, 386) with delta (0, 0)
Screenshot: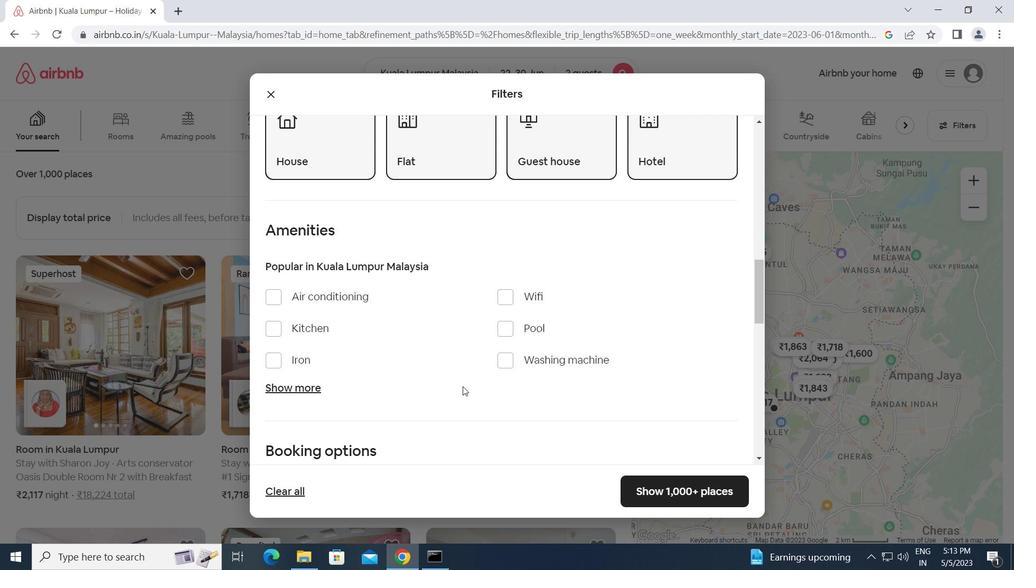 
Action: Mouse scrolled (462, 386) with delta (0, 0)
Screenshot: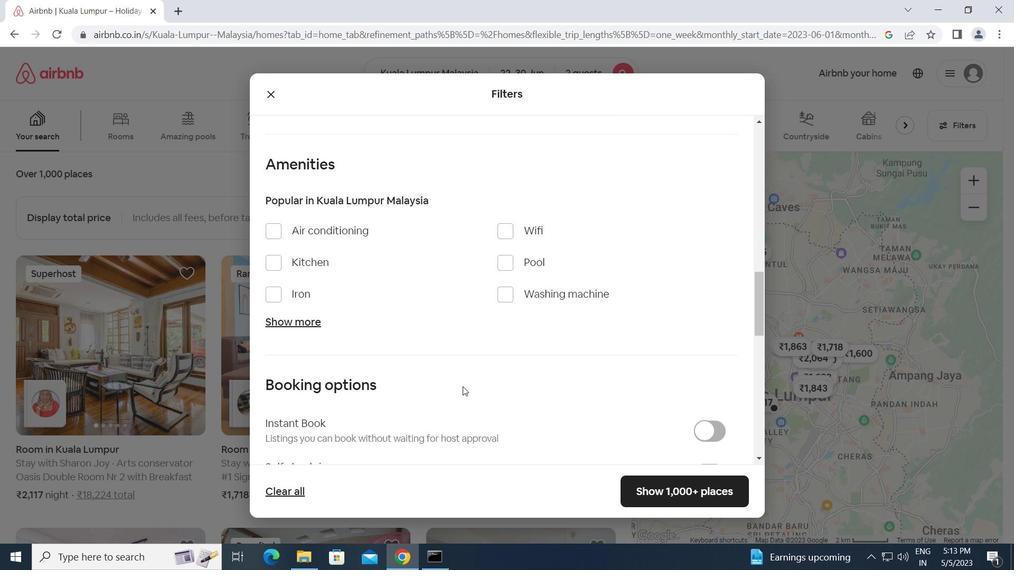 
Action: Mouse moved to (469, 386)
Screenshot: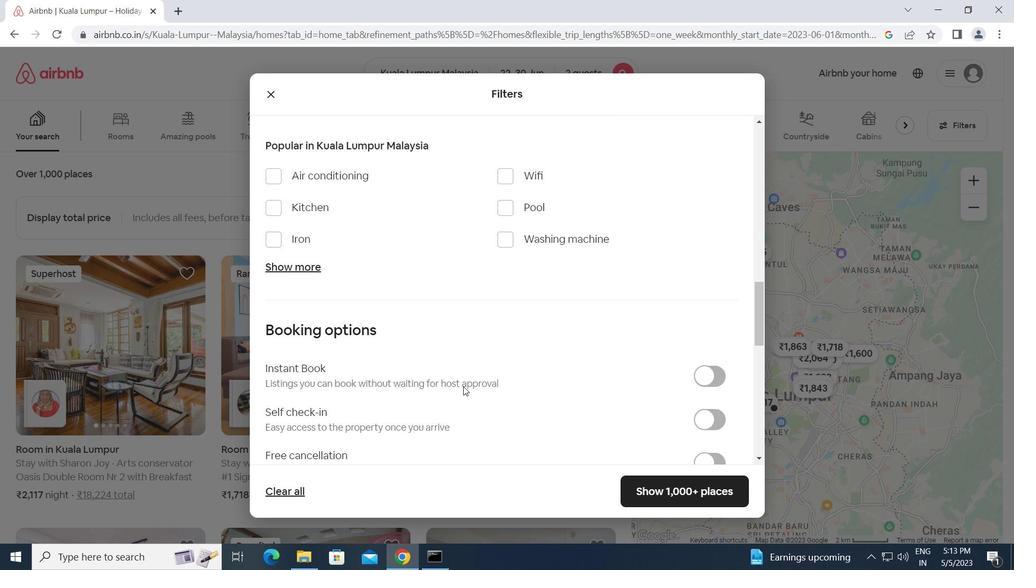 
Action: Mouse scrolled (469, 386) with delta (0, 0)
Screenshot: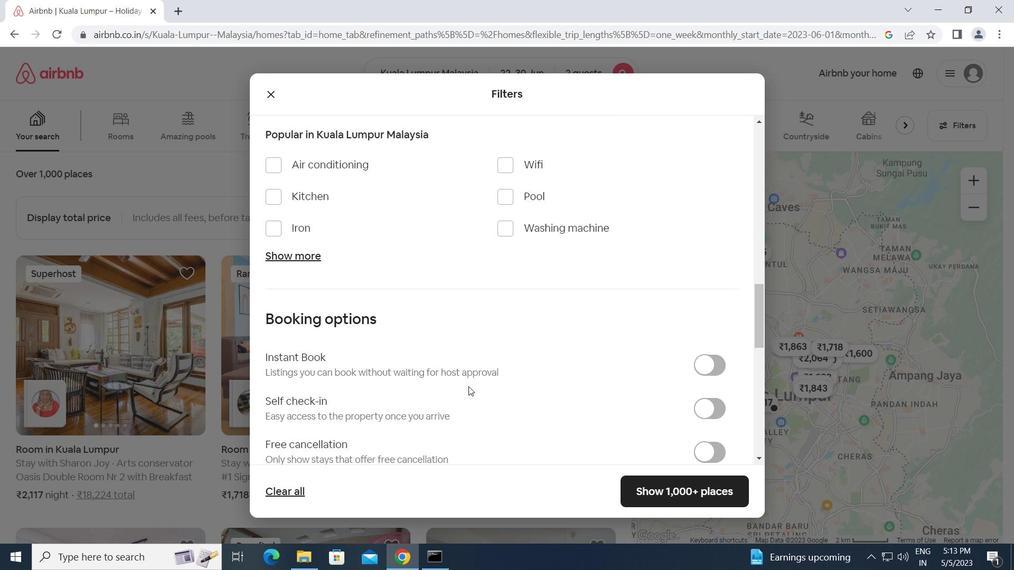 
Action: Mouse moved to (701, 341)
Screenshot: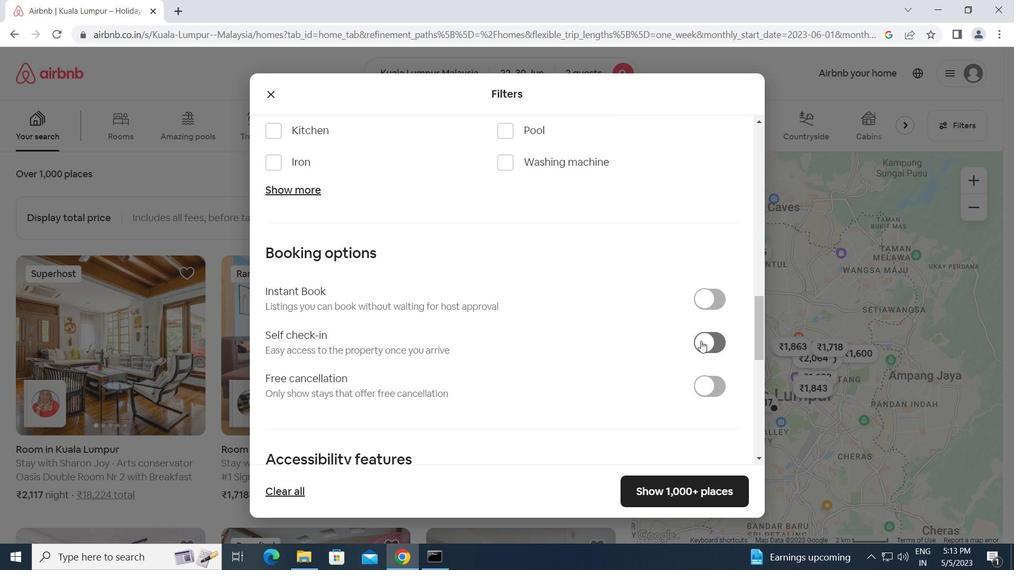
Action: Mouse pressed left at (701, 341)
Screenshot: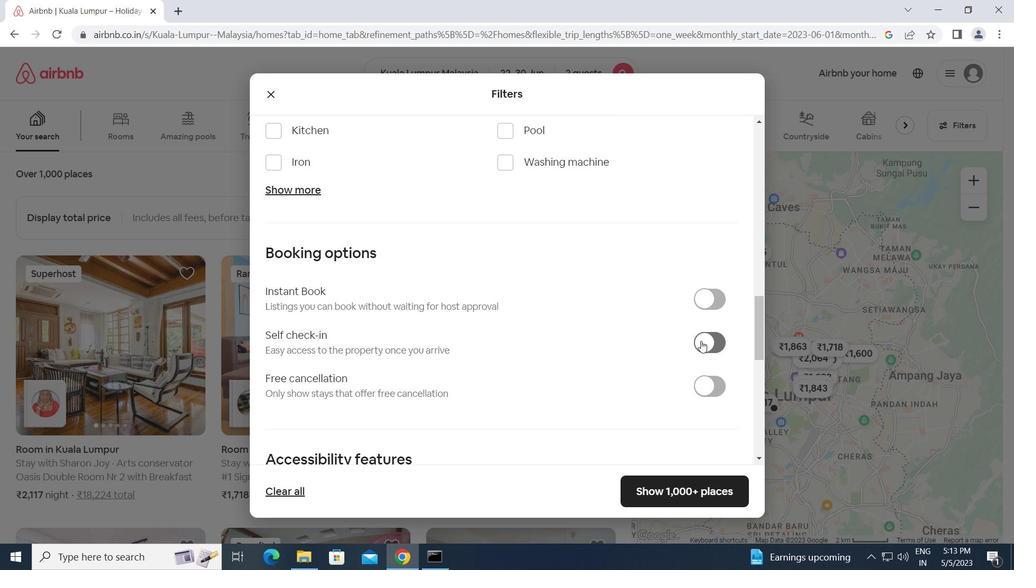 
Action: Mouse moved to (608, 394)
Screenshot: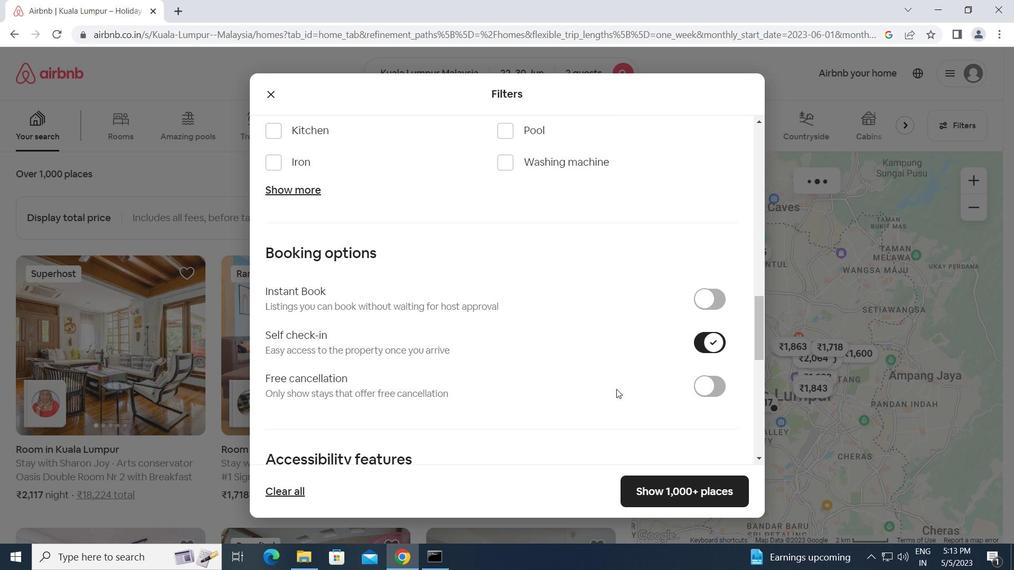
Action: Mouse scrolled (608, 393) with delta (0, 0)
Screenshot: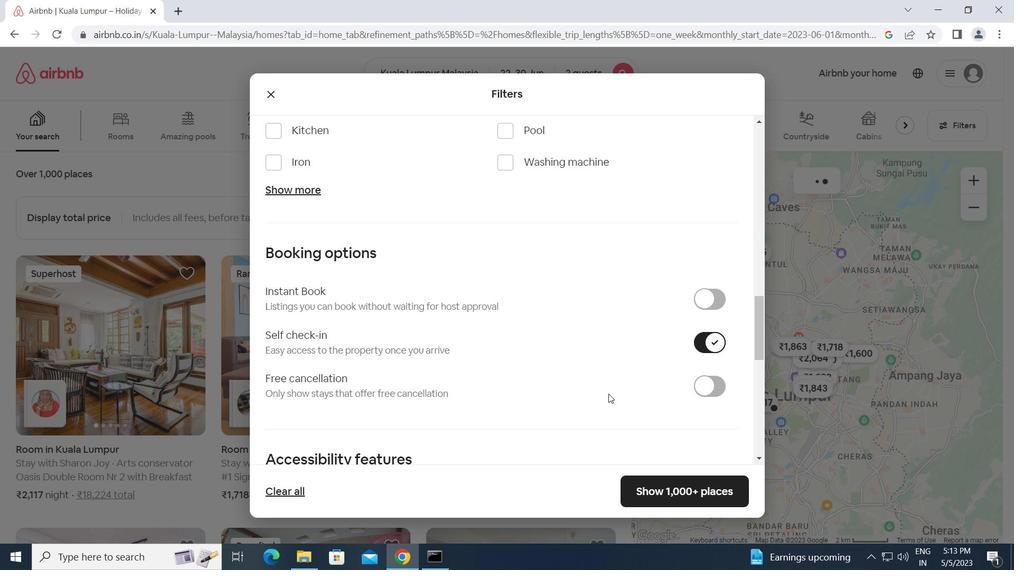 
Action: Mouse scrolled (608, 393) with delta (0, 0)
Screenshot: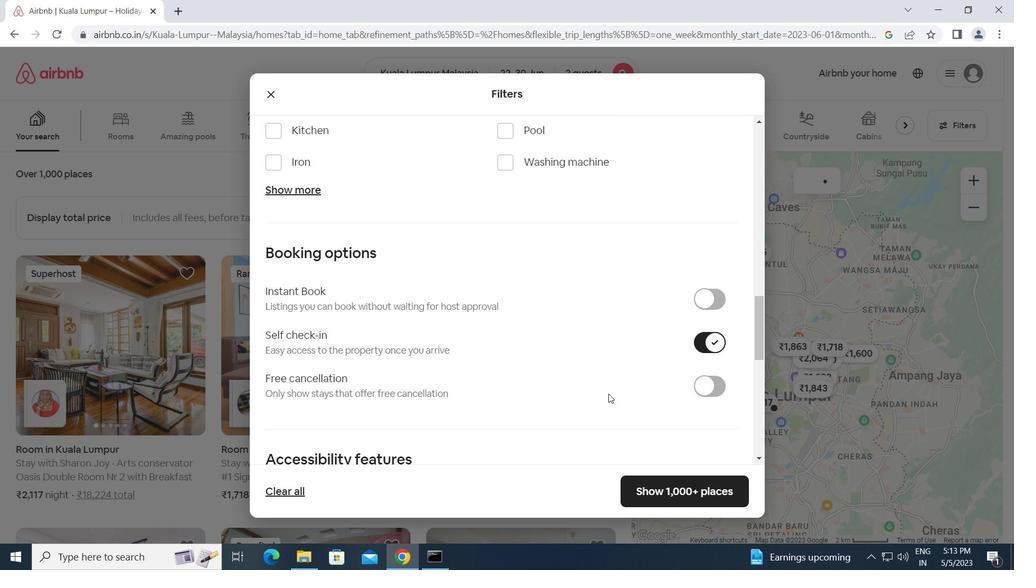
Action: Mouse scrolled (608, 393) with delta (0, 0)
Screenshot: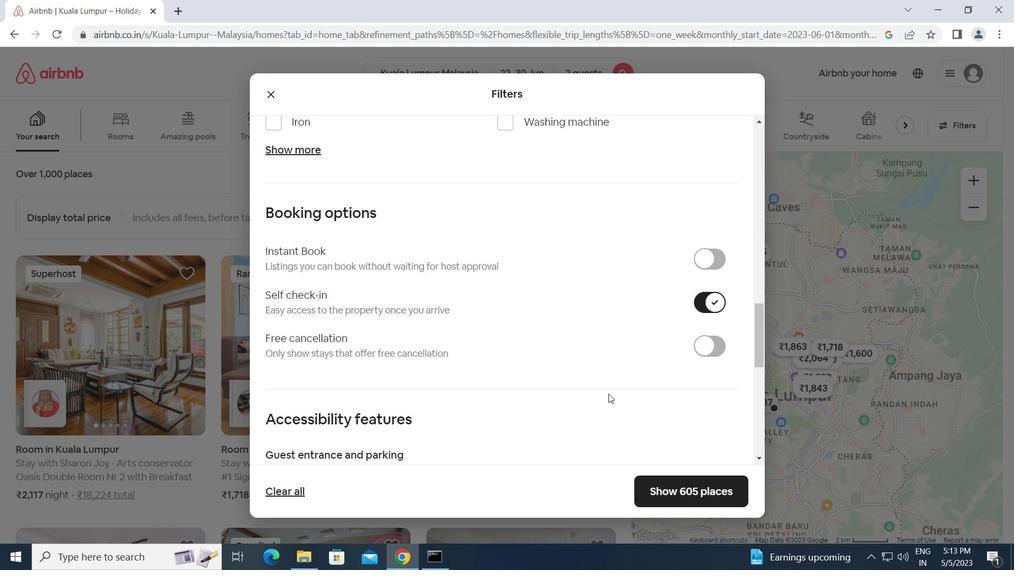 
Action: Mouse scrolled (608, 393) with delta (0, 0)
Screenshot: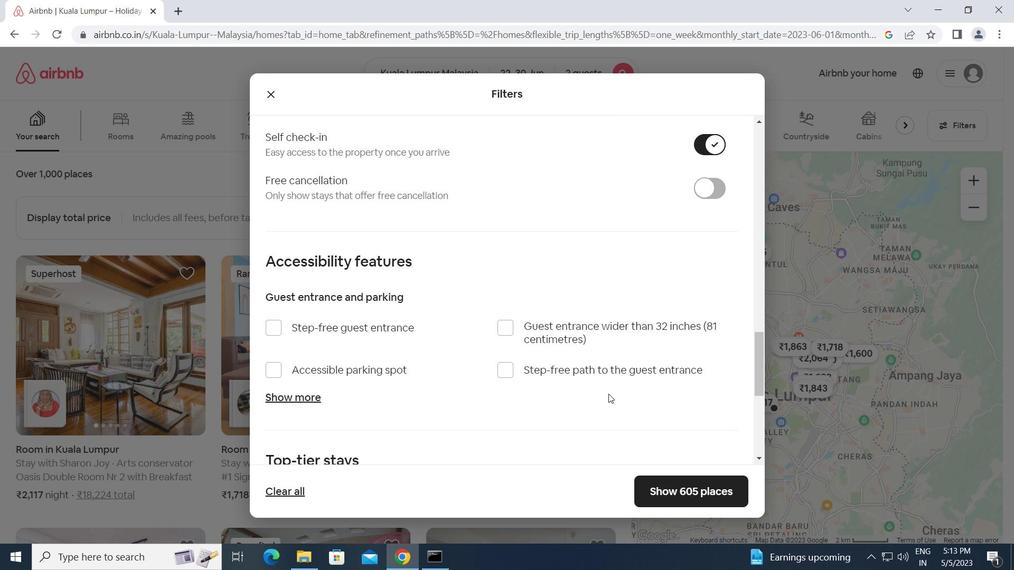 
Action: Mouse scrolled (608, 393) with delta (0, 0)
Screenshot: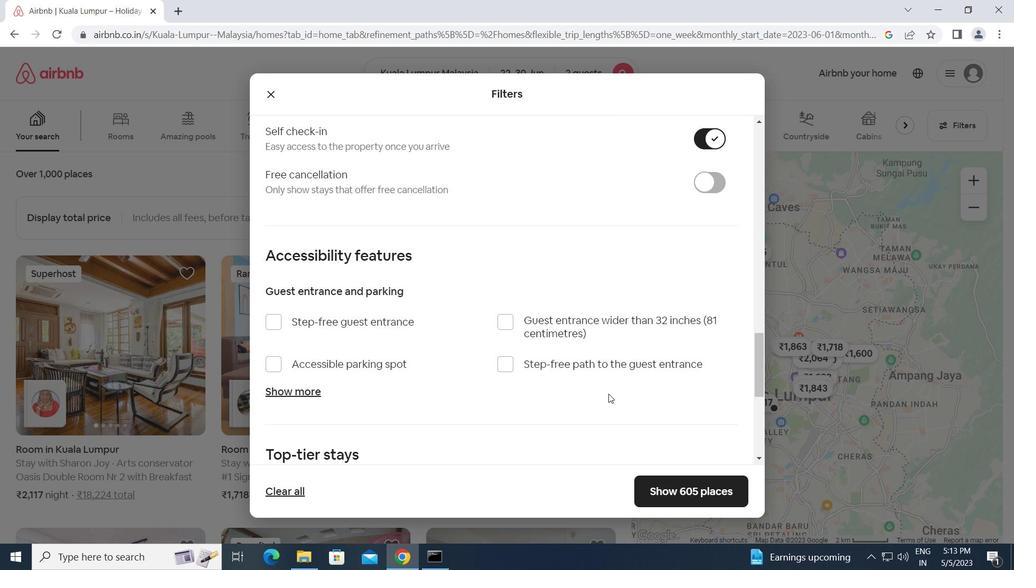 
Action: Mouse scrolled (608, 393) with delta (0, 0)
Screenshot: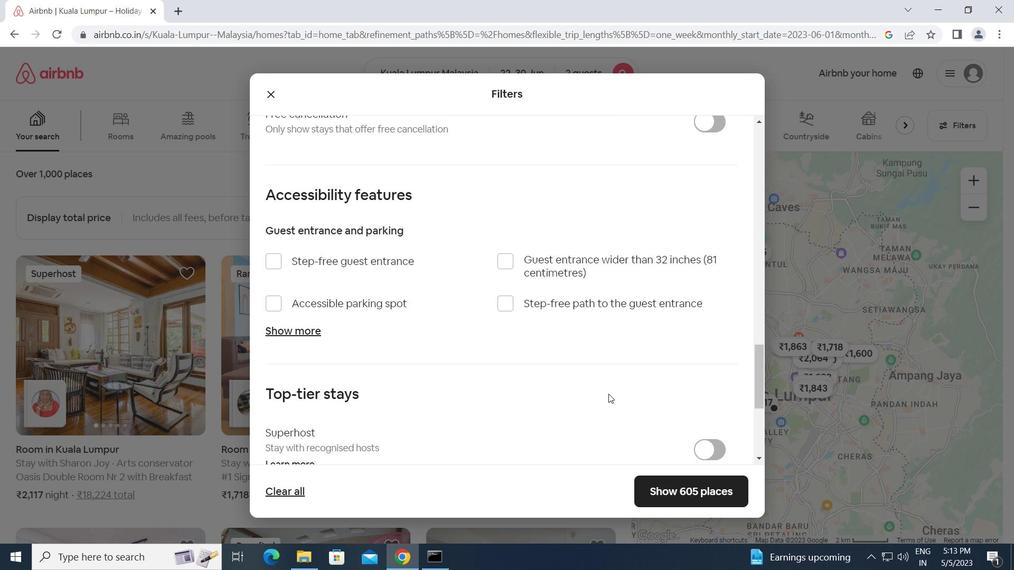 
Action: Mouse scrolled (608, 393) with delta (0, 0)
Screenshot: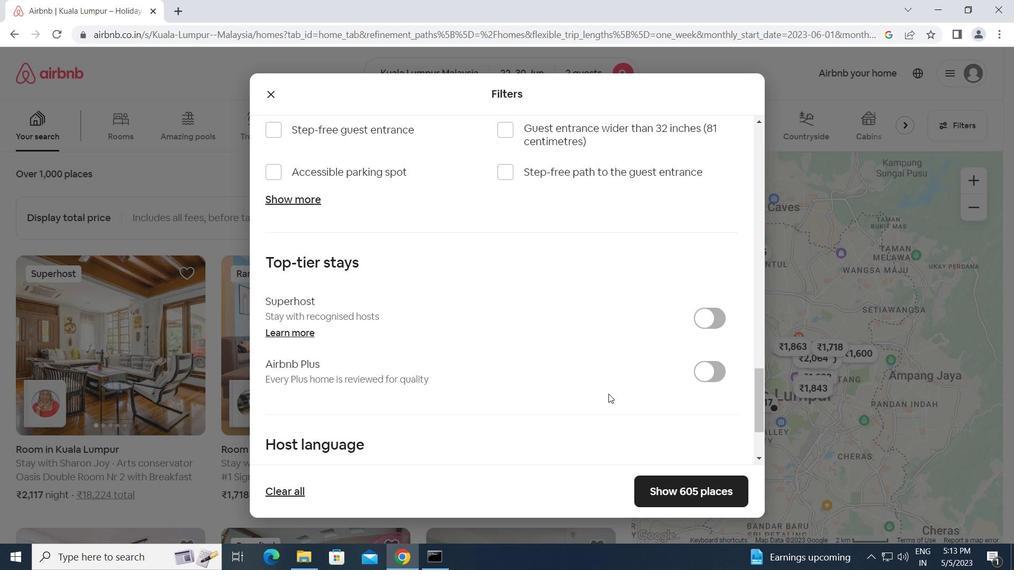 
Action: Mouse scrolled (608, 393) with delta (0, 0)
Screenshot: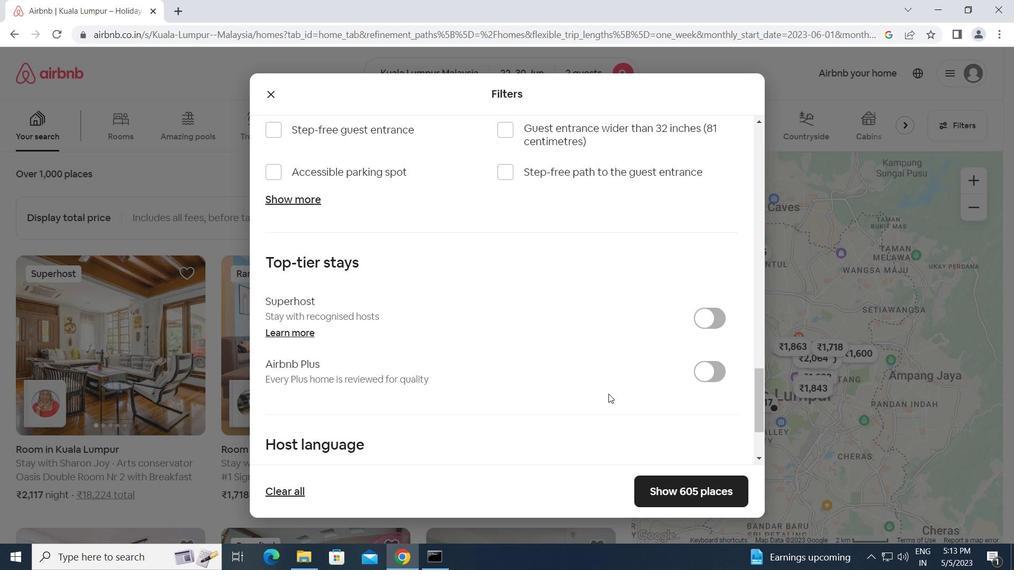 
Action: Mouse moved to (278, 370)
Screenshot: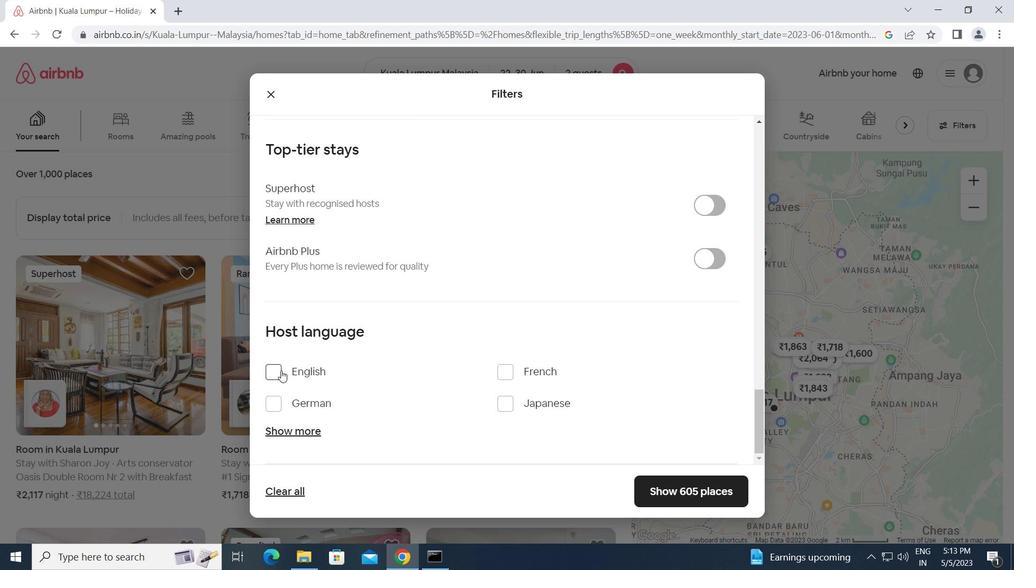 
Action: Mouse pressed left at (278, 370)
Screenshot: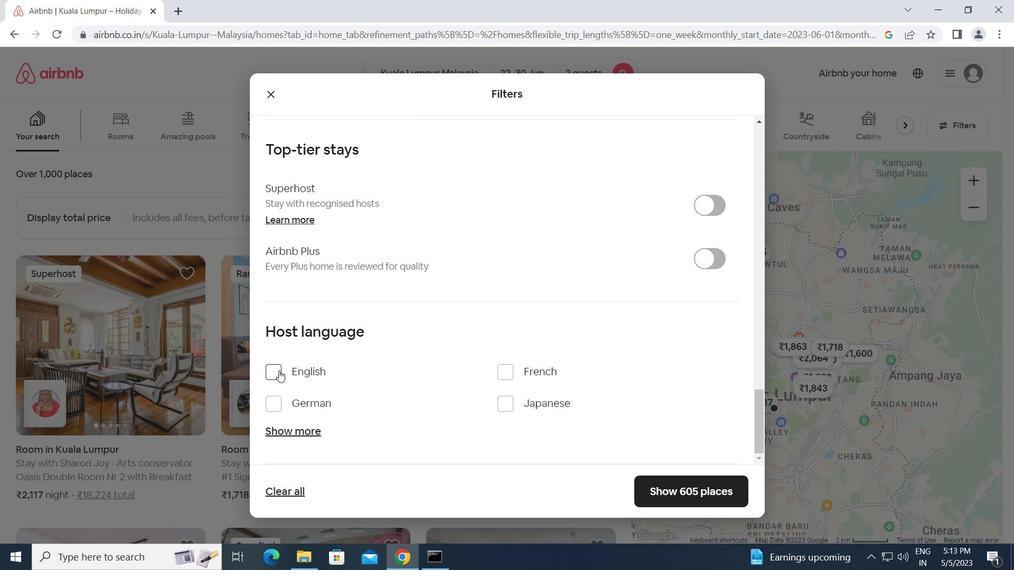 
Action: Mouse moved to (679, 486)
Screenshot: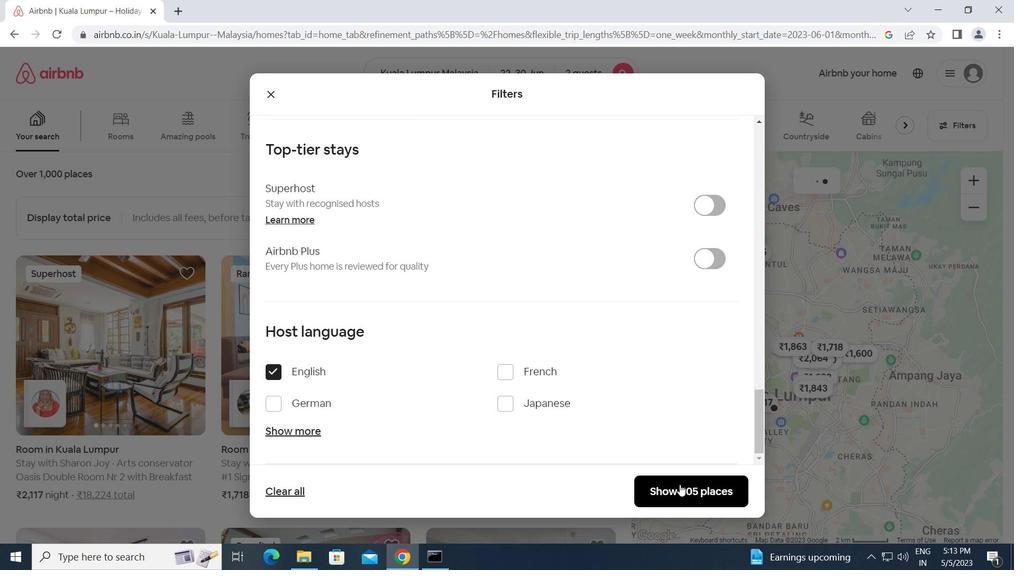 
Action: Mouse pressed left at (679, 486)
Screenshot: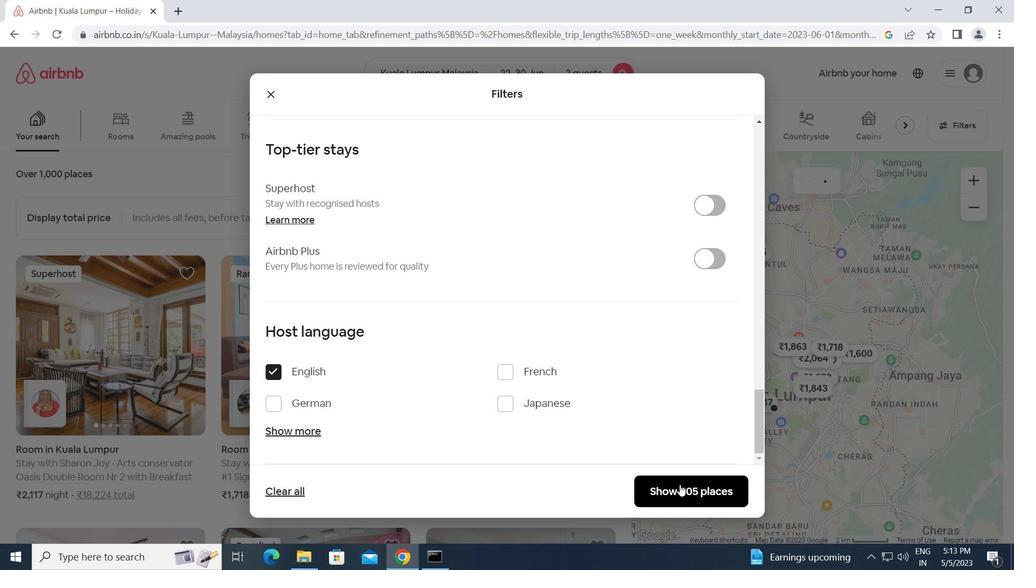 
Action: Mouse moved to (677, 486)
Screenshot: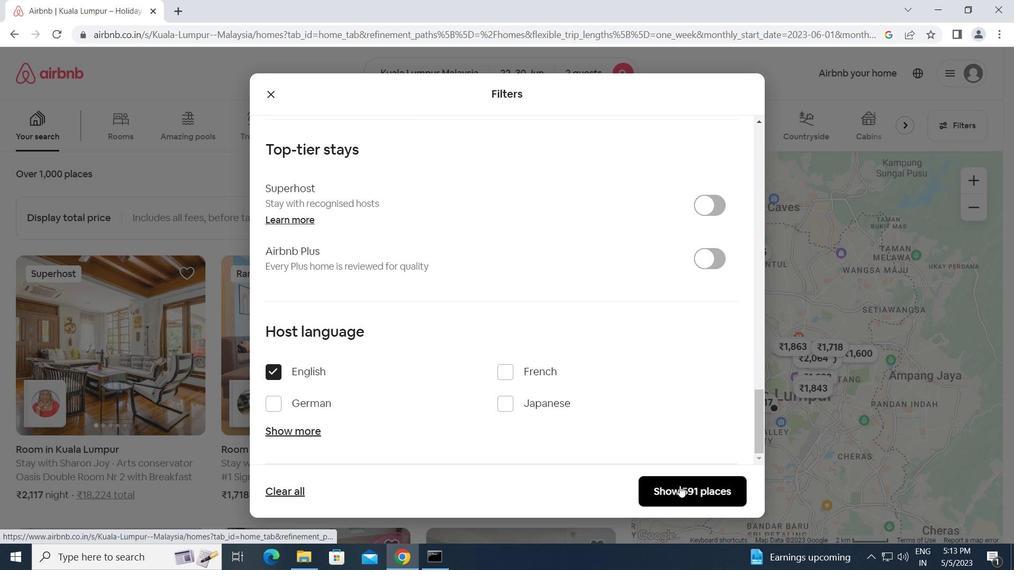 
